 Task: Create a rule when a due date less than hours from now is set on a card by anyone except me.
Action: Mouse moved to (811, 229)
Screenshot: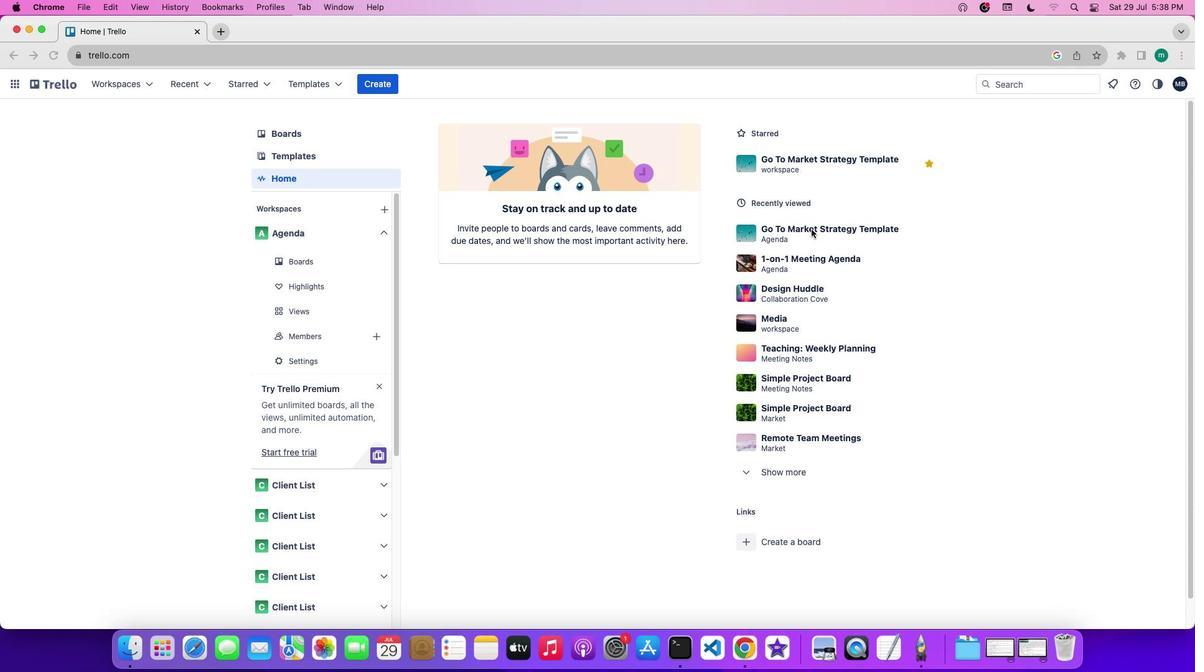 
Action: Mouse pressed left at (811, 229)
Screenshot: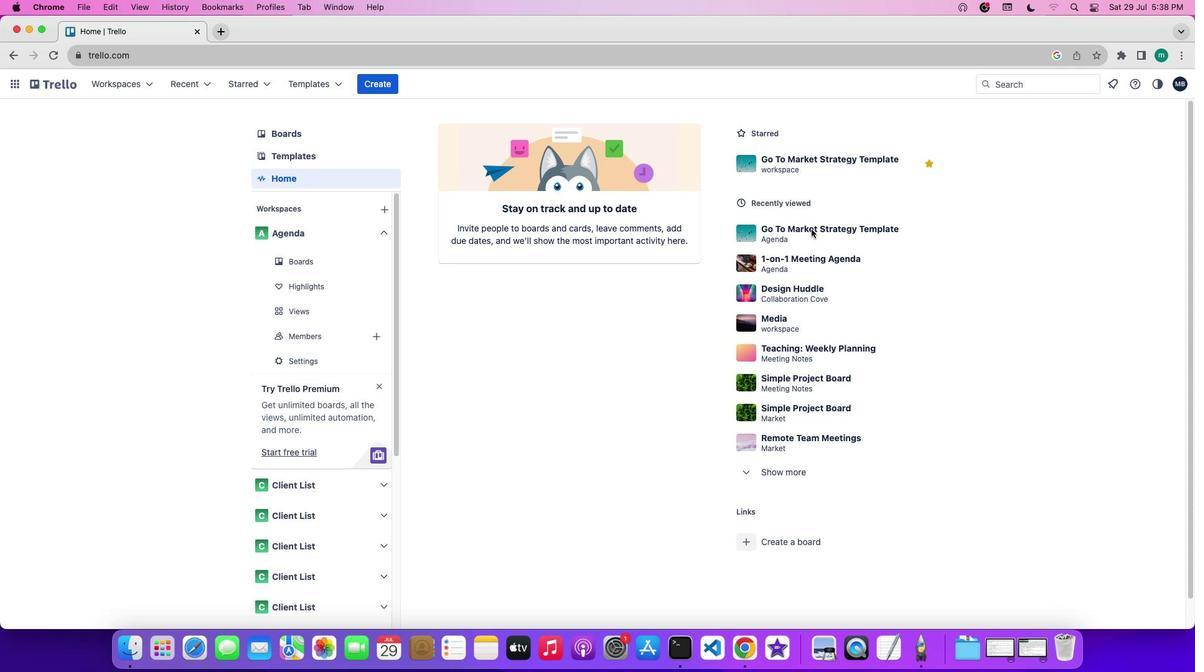 
Action: Mouse pressed left at (811, 229)
Screenshot: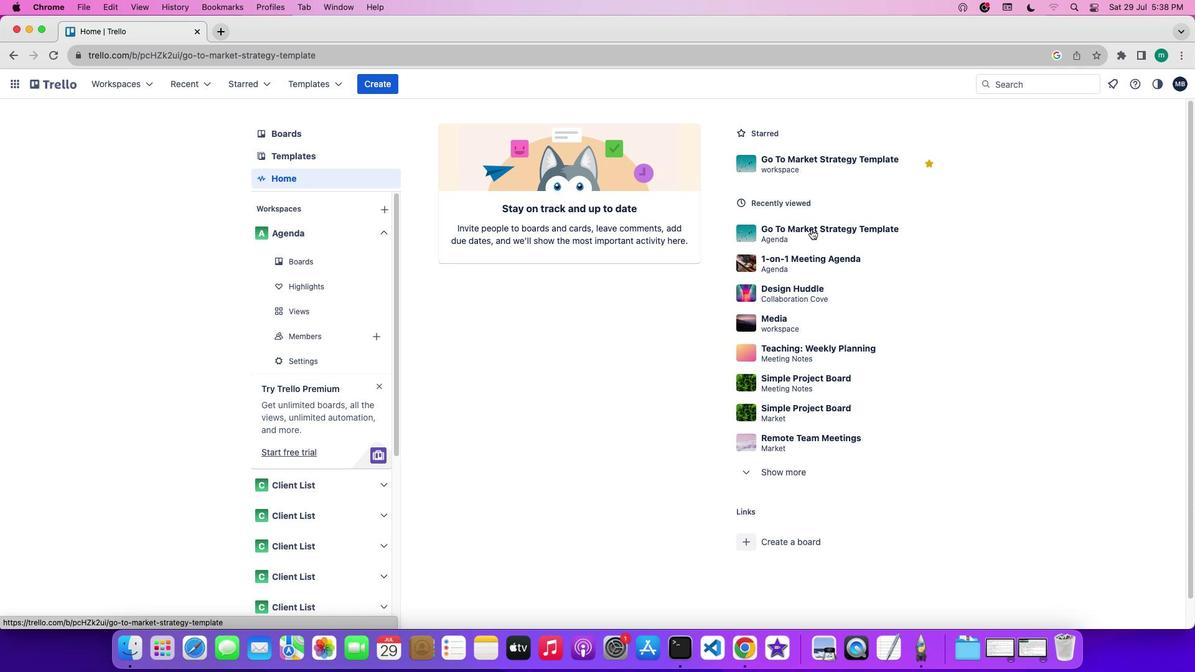 
Action: Mouse moved to (1089, 269)
Screenshot: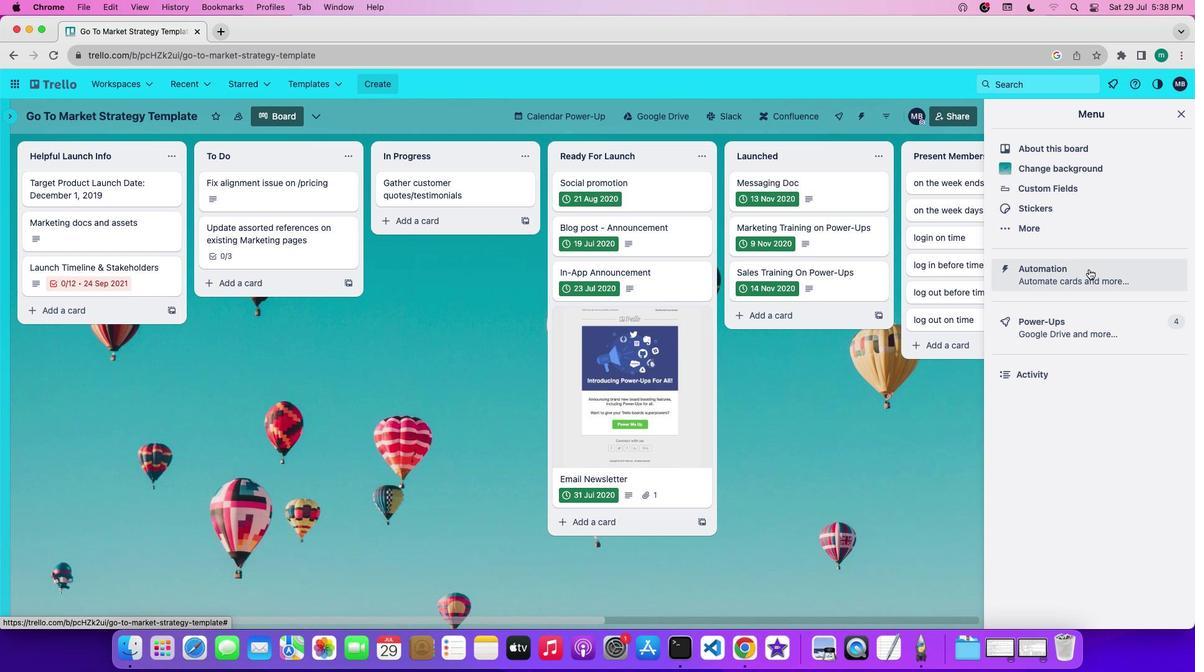 
Action: Mouse pressed left at (1089, 269)
Screenshot: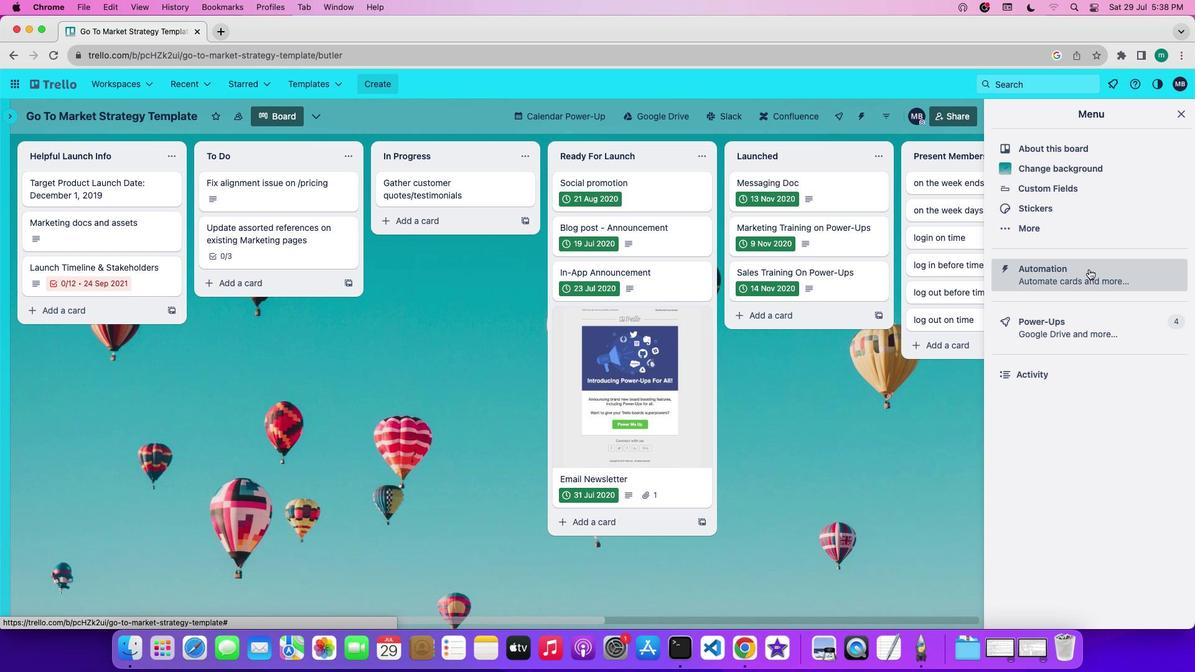 
Action: Mouse moved to (48, 222)
Screenshot: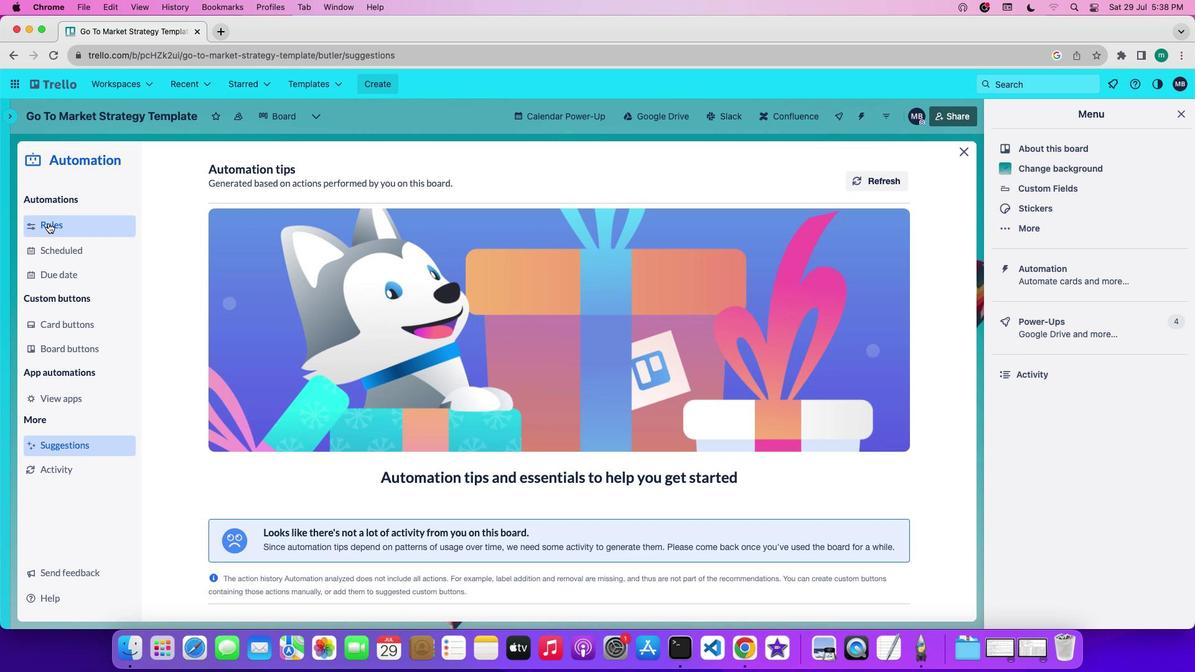
Action: Mouse pressed left at (48, 222)
Screenshot: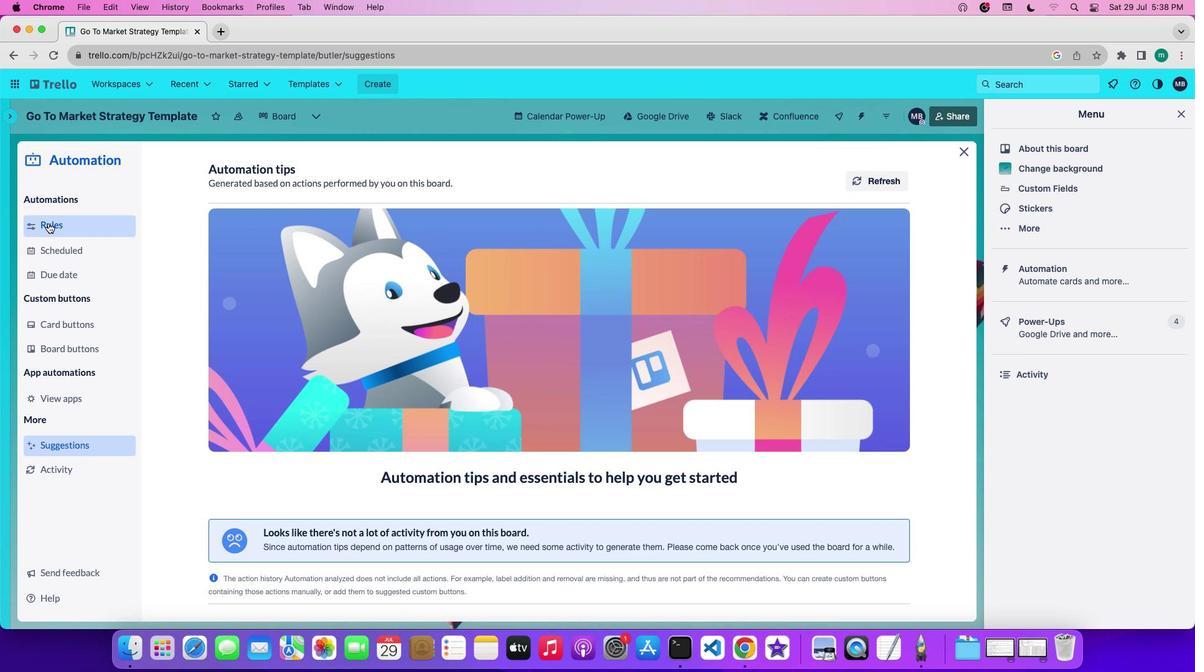 
Action: Mouse moved to (283, 450)
Screenshot: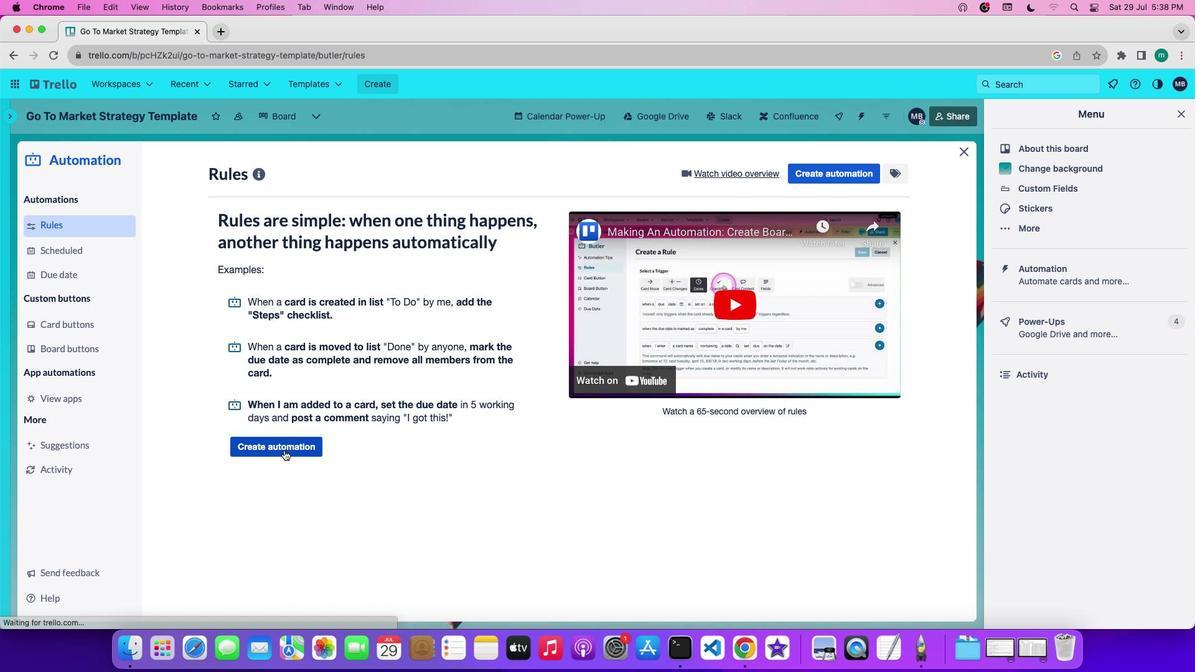
Action: Mouse pressed left at (283, 450)
Screenshot: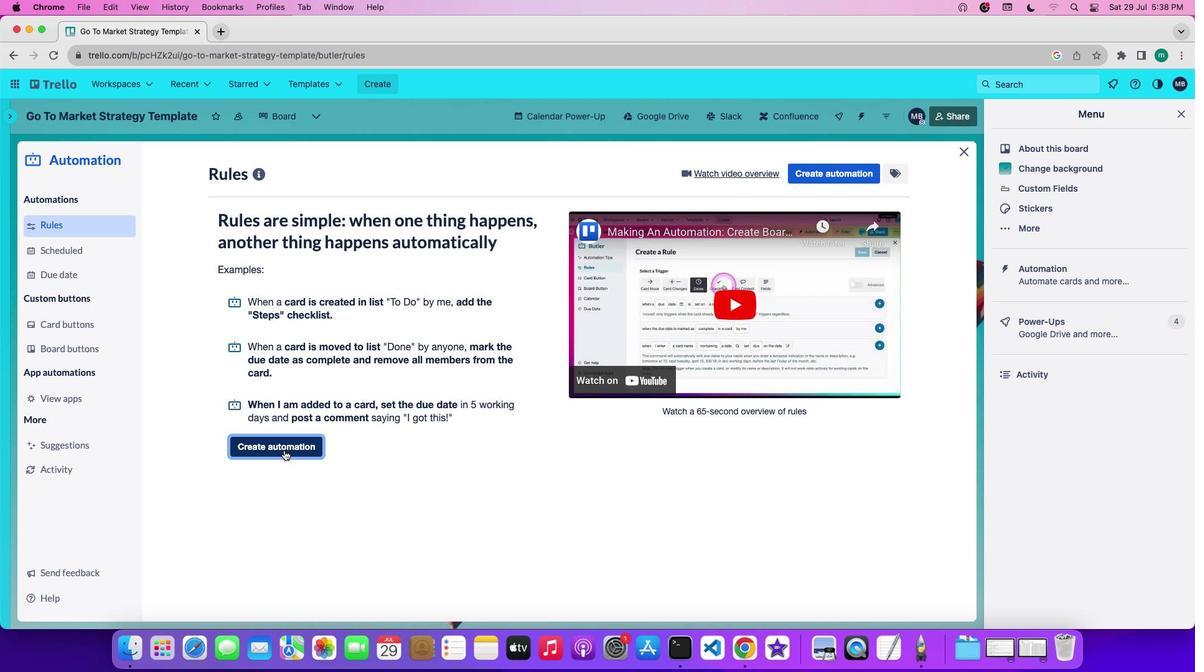 
Action: Mouse moved to (573, 297)
Screenshot: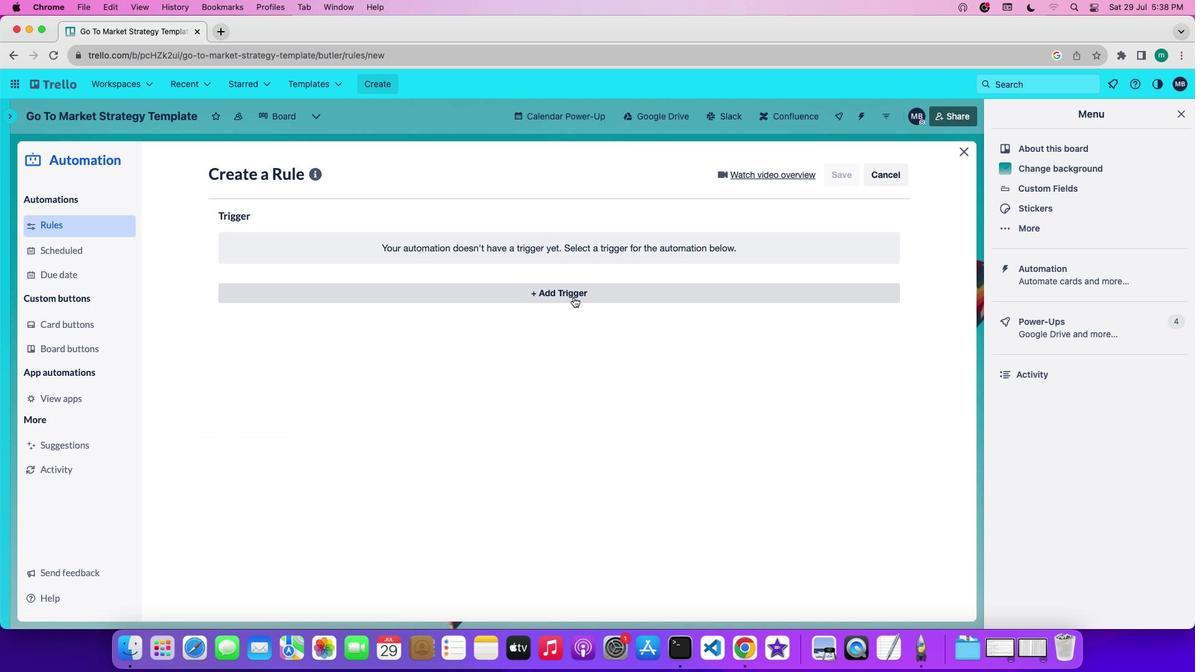 
Action: Mouse pressed left at (573, 297)
Screenshot: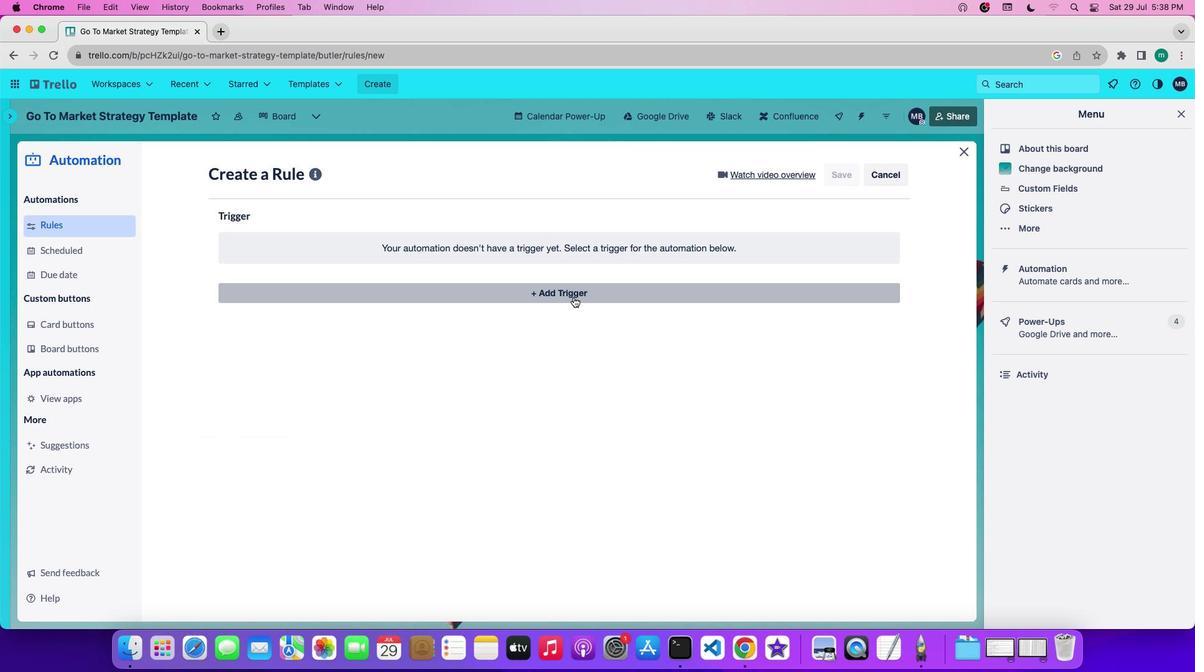 
Action: Mouse moved to (351, 335)
Screenshot: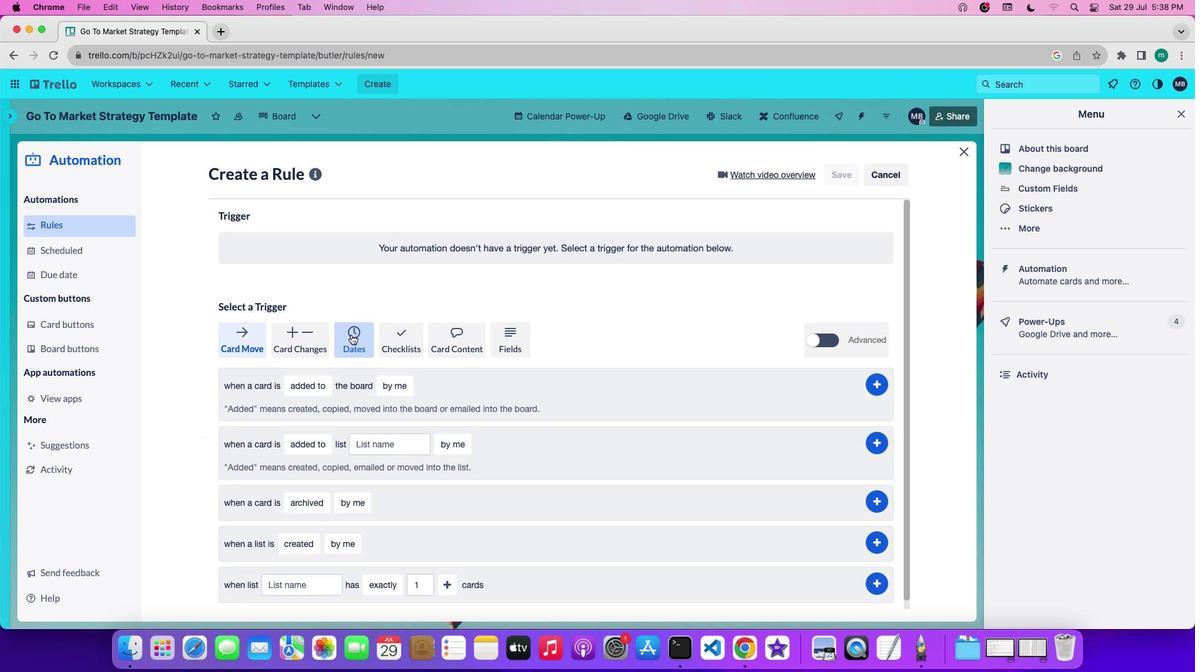 
Action: Mouse pressed left at (351, 335)
Screenshot: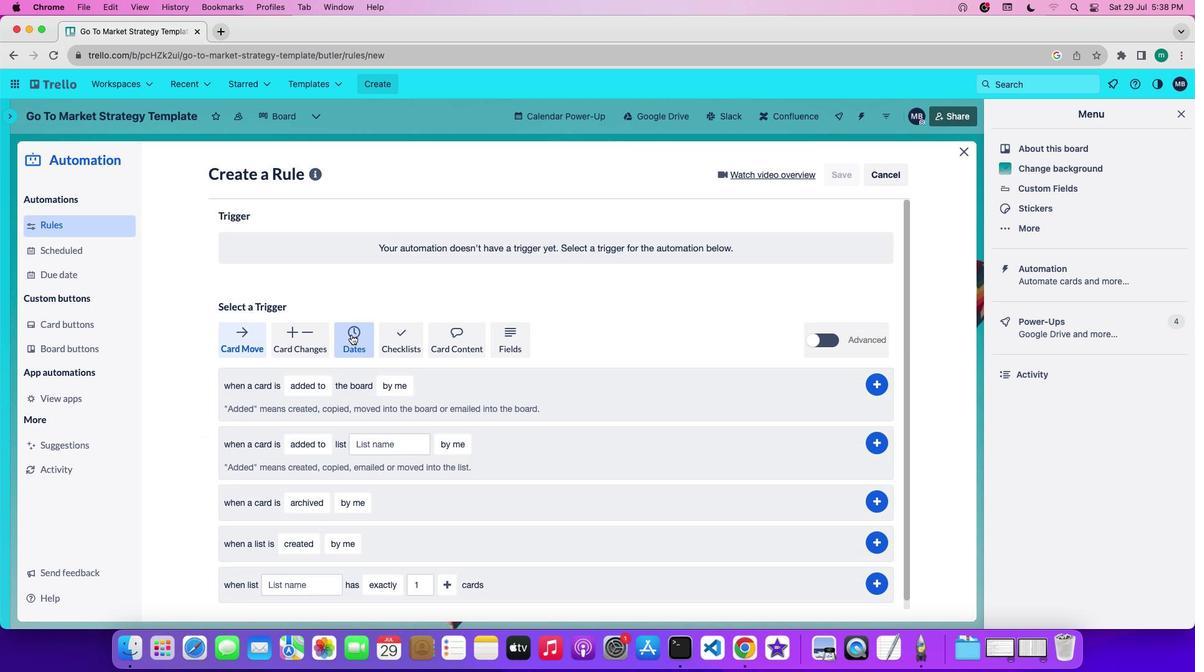 
Action: Mouse moved to (277, 380)
Screenshot: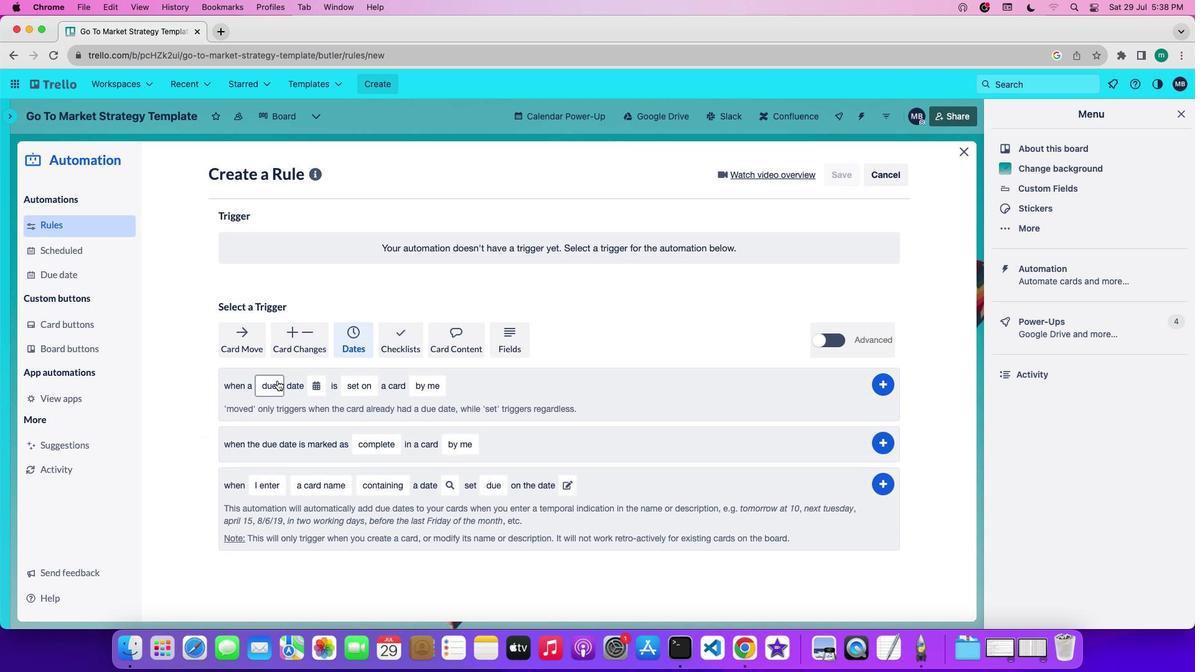 
Action: Mouse pressed left at (277, 380)
Screenshot: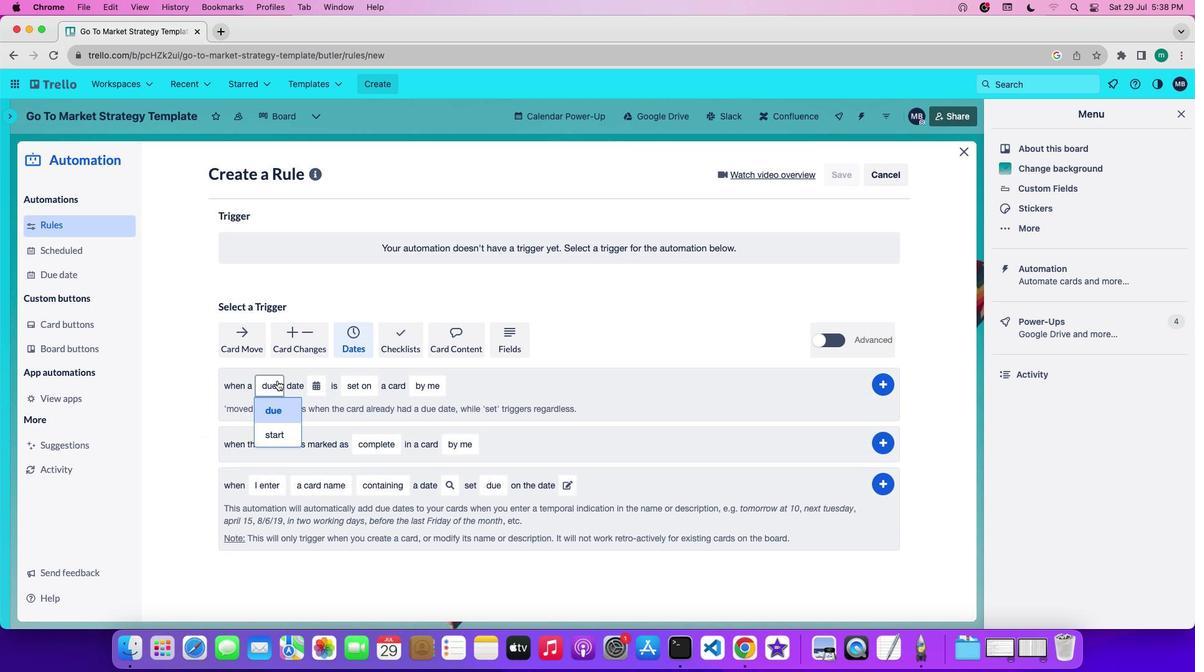 
Action: Mouse moved to (280, 412)
Screenshot: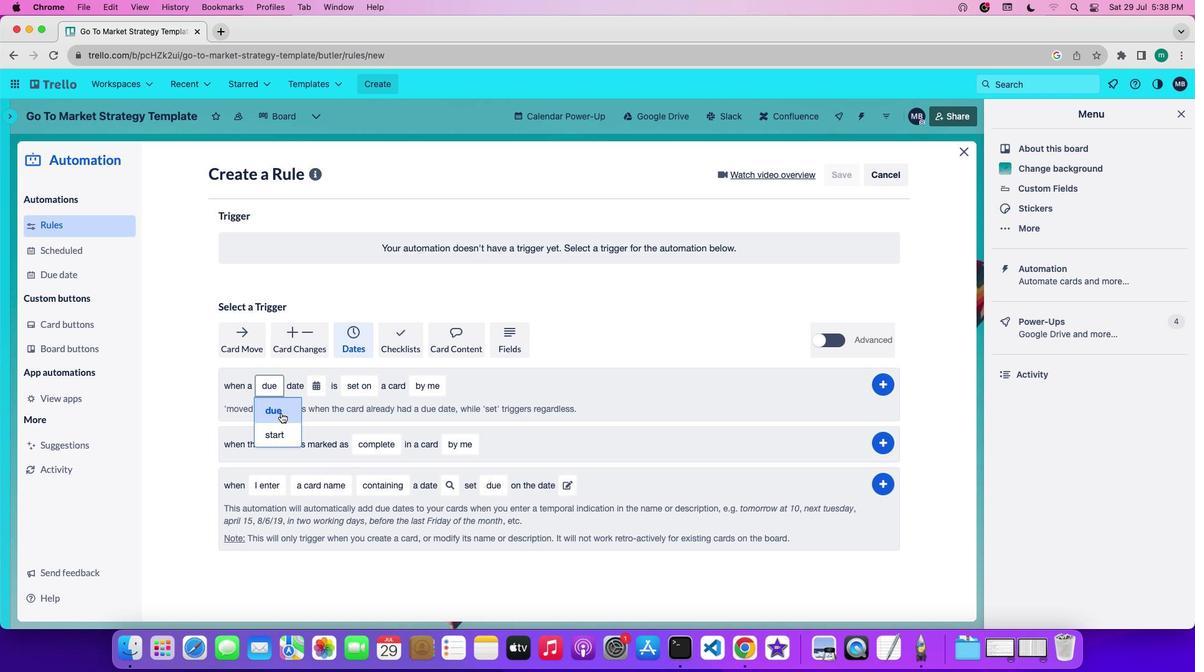 
Action: Mouse pressed left at (280, 412)
Screenshot: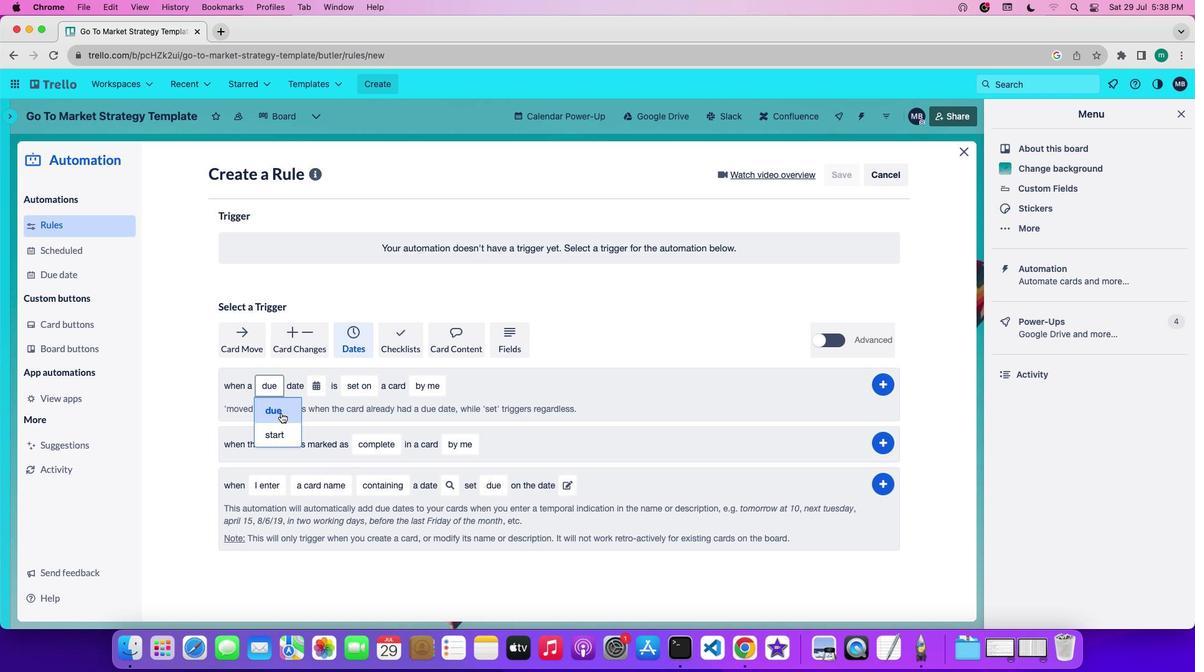
Action: Mouse moved to (313, 385)
Screenshot: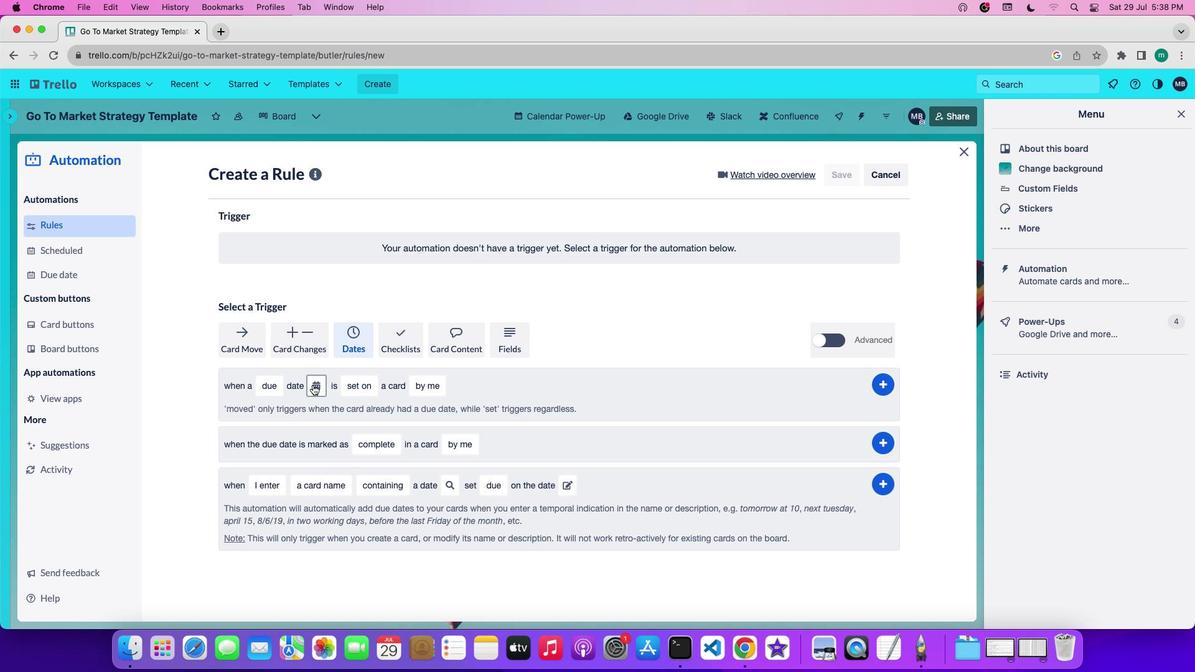 
Action: Mouse pressed left at (313, 385)
Screenshot: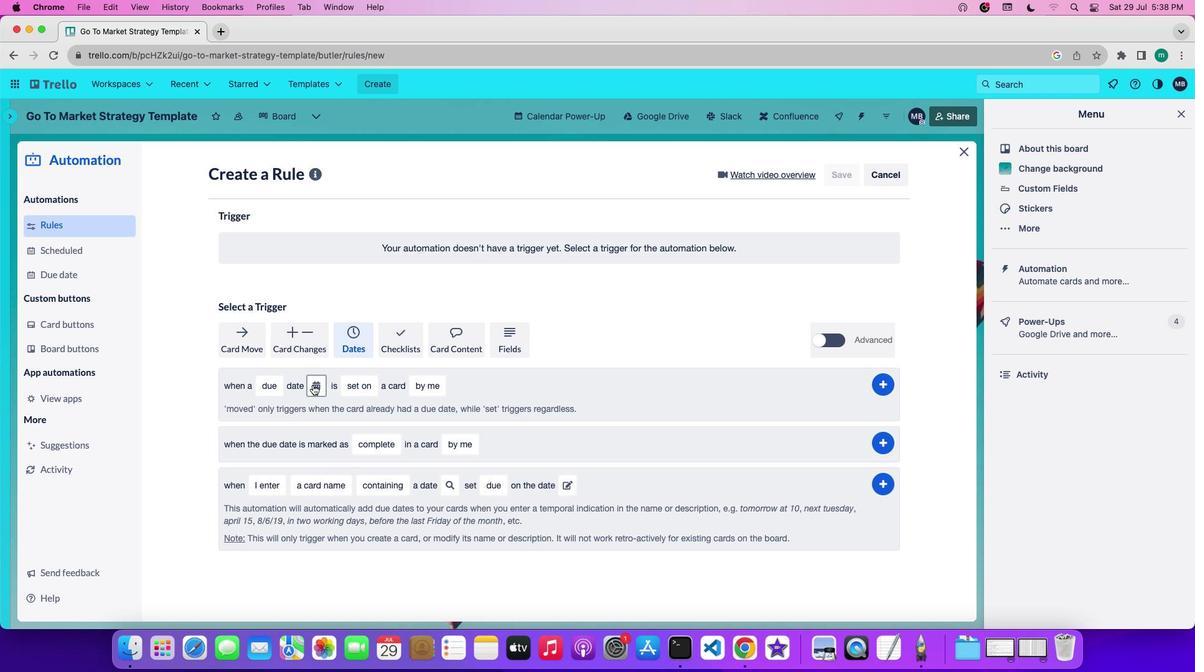 
Action: Mouse moved to (334, 463)
Screenshot: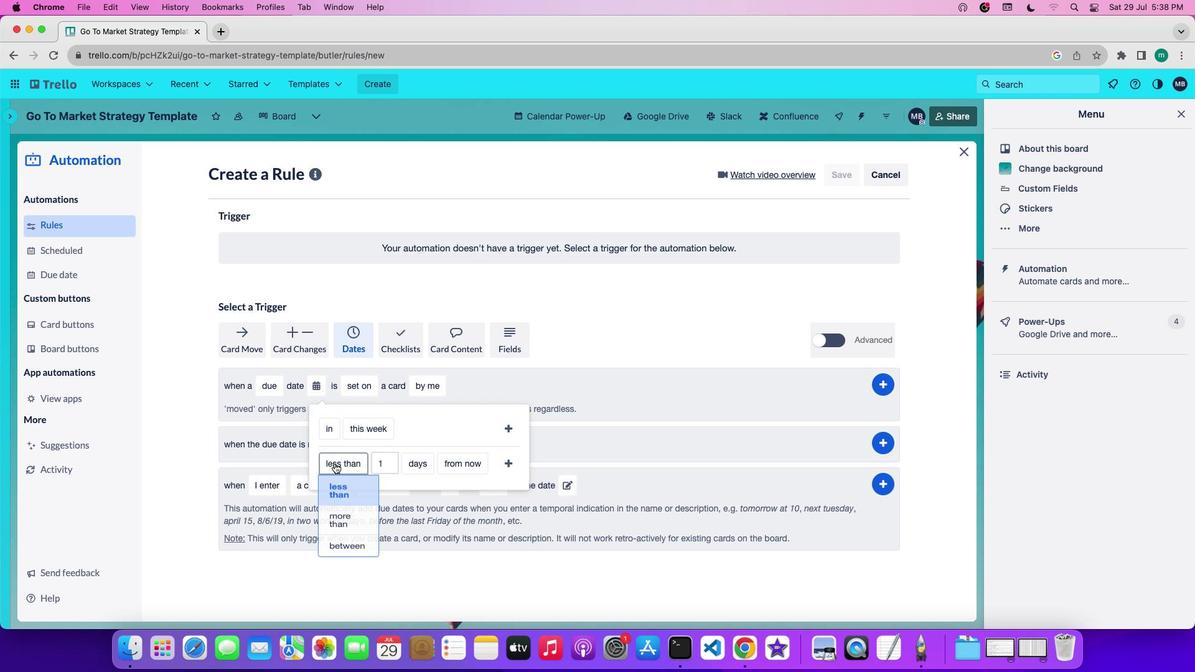 
Action: Mouse pressed left at (334, 463)
Screenshot: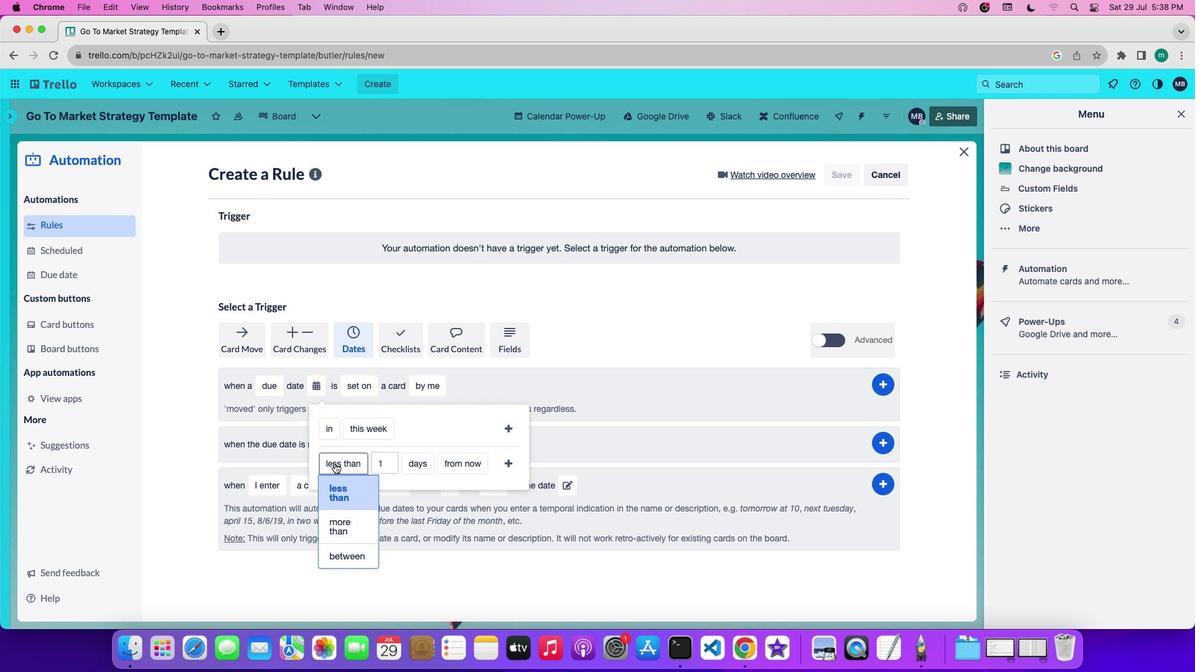 
Action: Mouse moved to (348, 487)
Screenshot: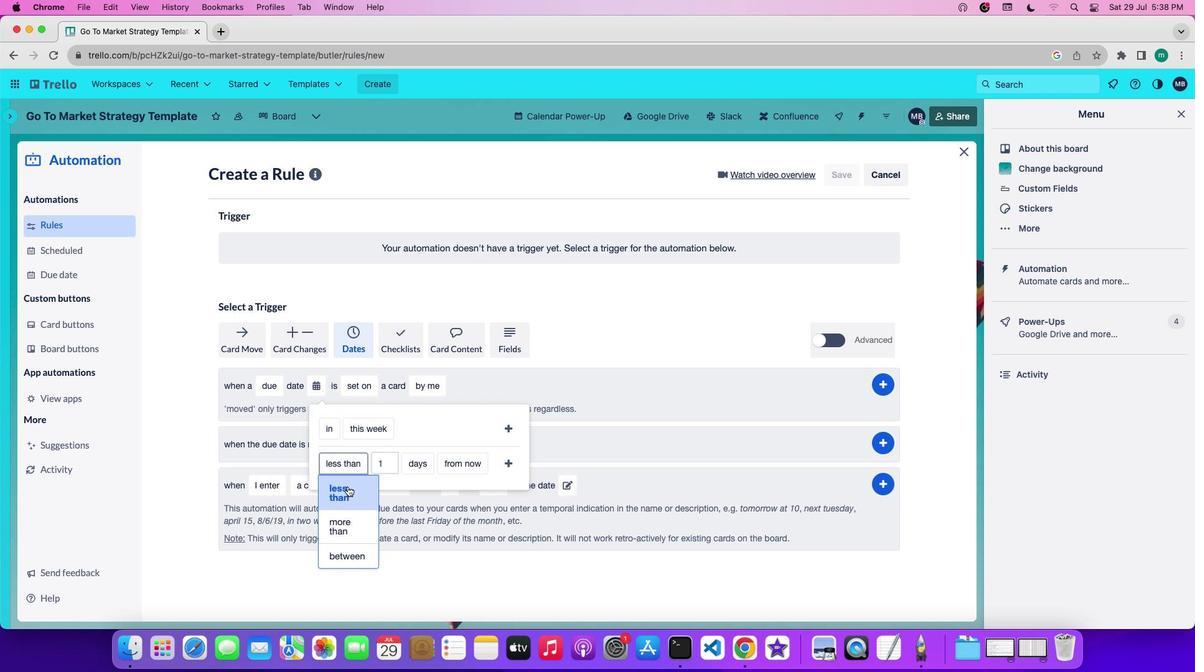 
Action: Mouse pressed left at (348, 487)
Screenshot: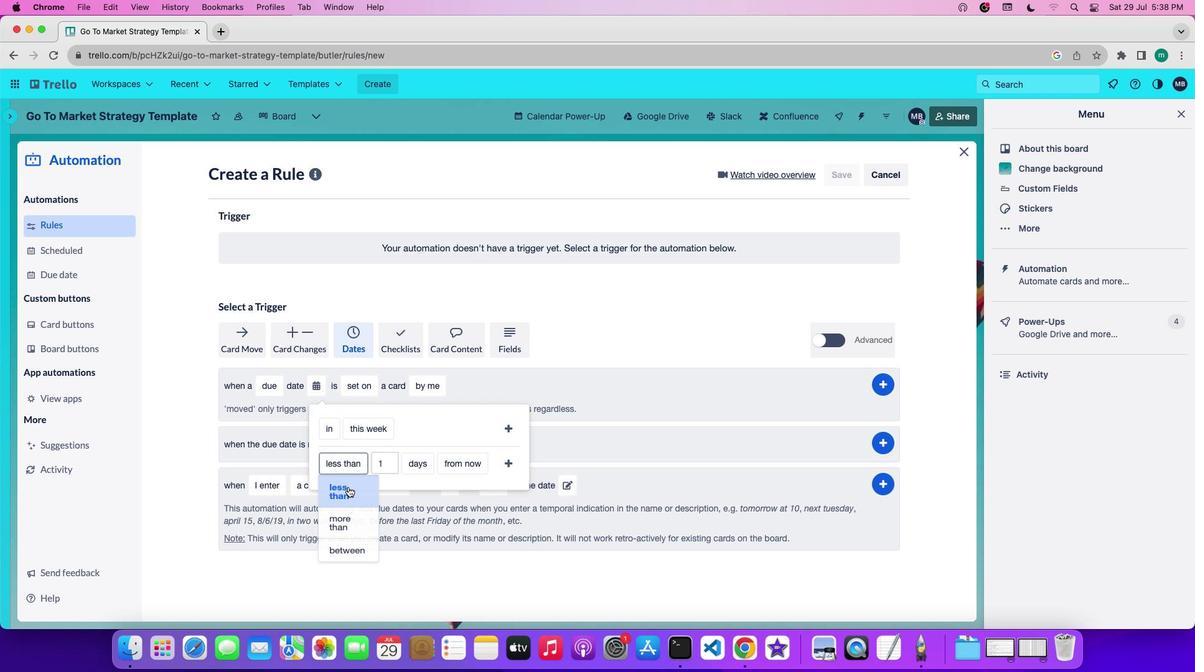 
Action: Mouse moved to (417, 464)
Screenshot: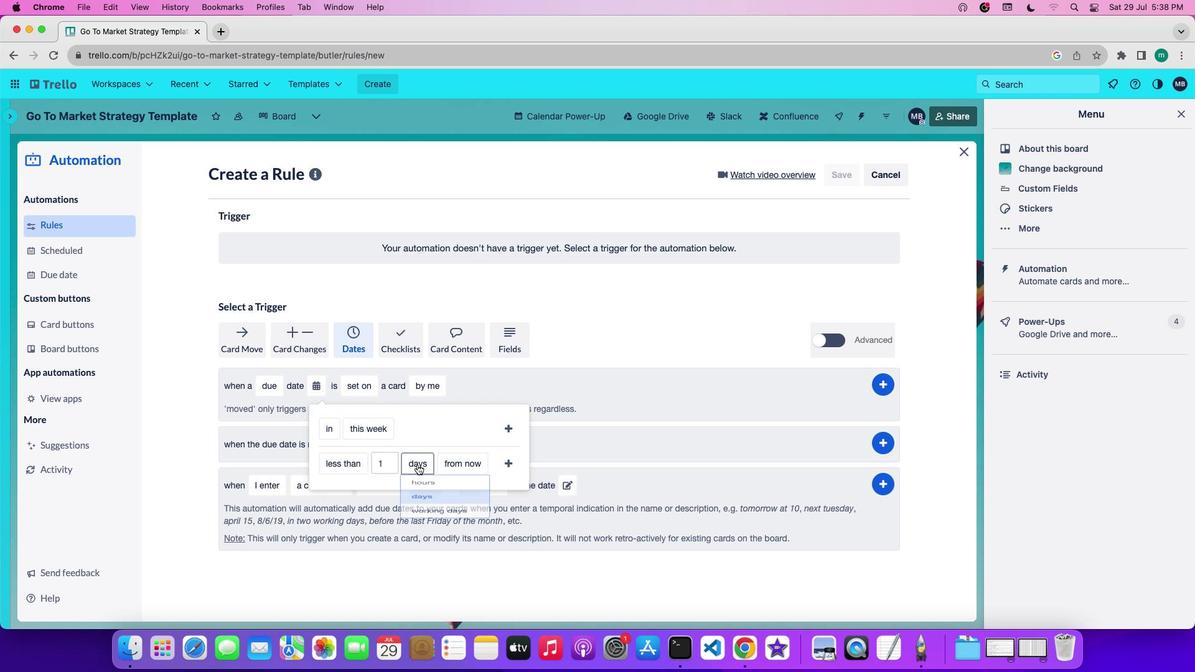 
Action: Mouse pressed left at (417, 464)
Screenshot: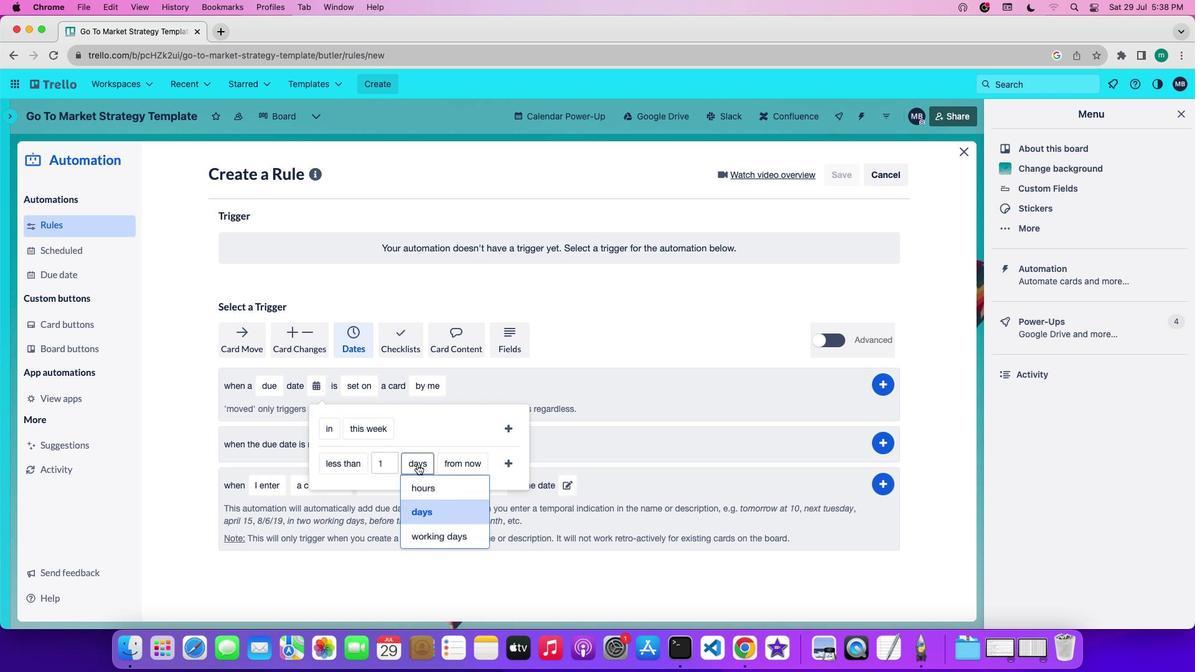 
Action: Mouse moved to (425, 489)
Screenshot: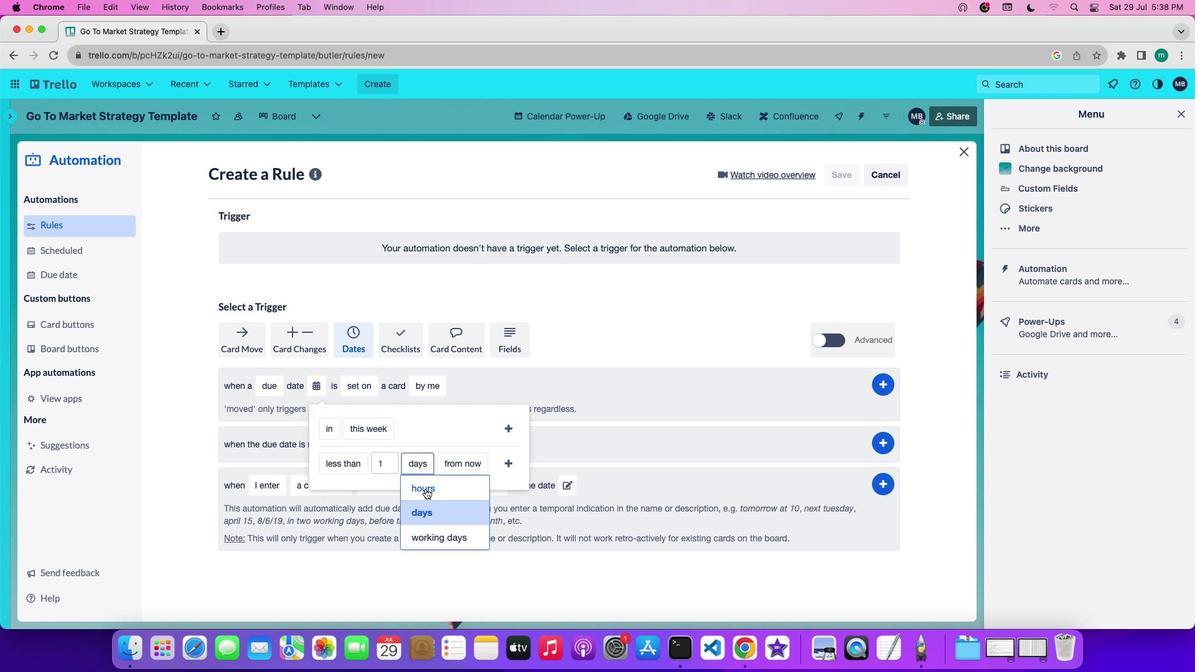 
Action: Mouse pressed left at (425, 489)
Screenshot: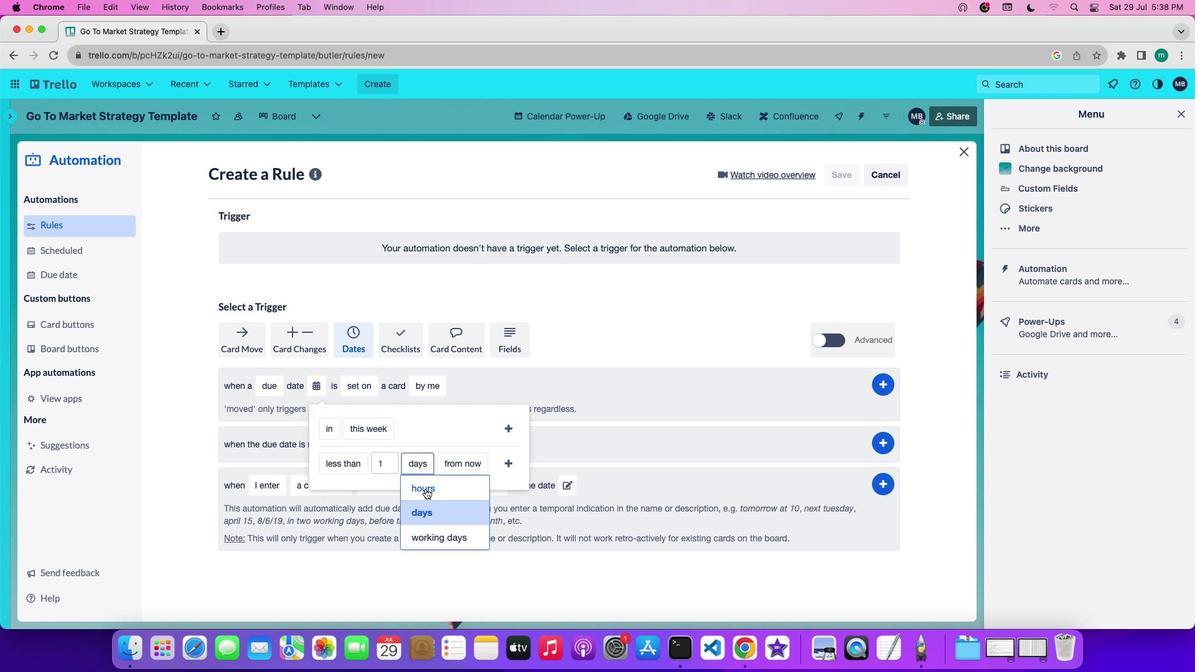 
Action: Mouse moved to (468, 459)
Screenshot: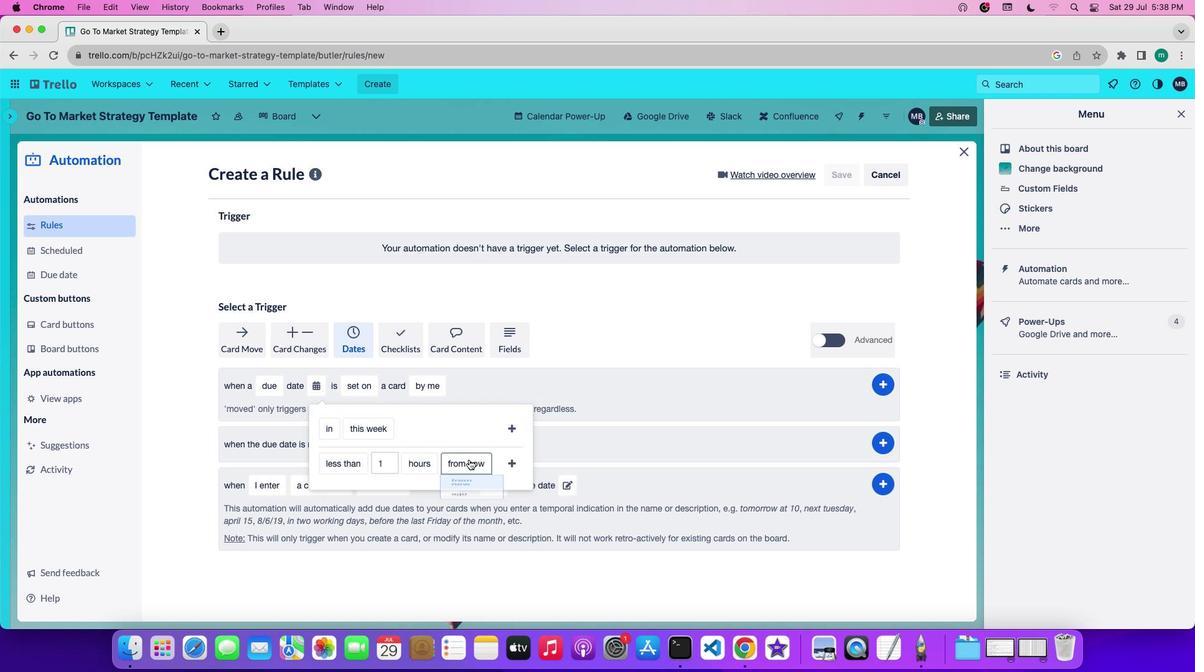 
Action: Mouse pressed left at (468, 459)
Screenshot: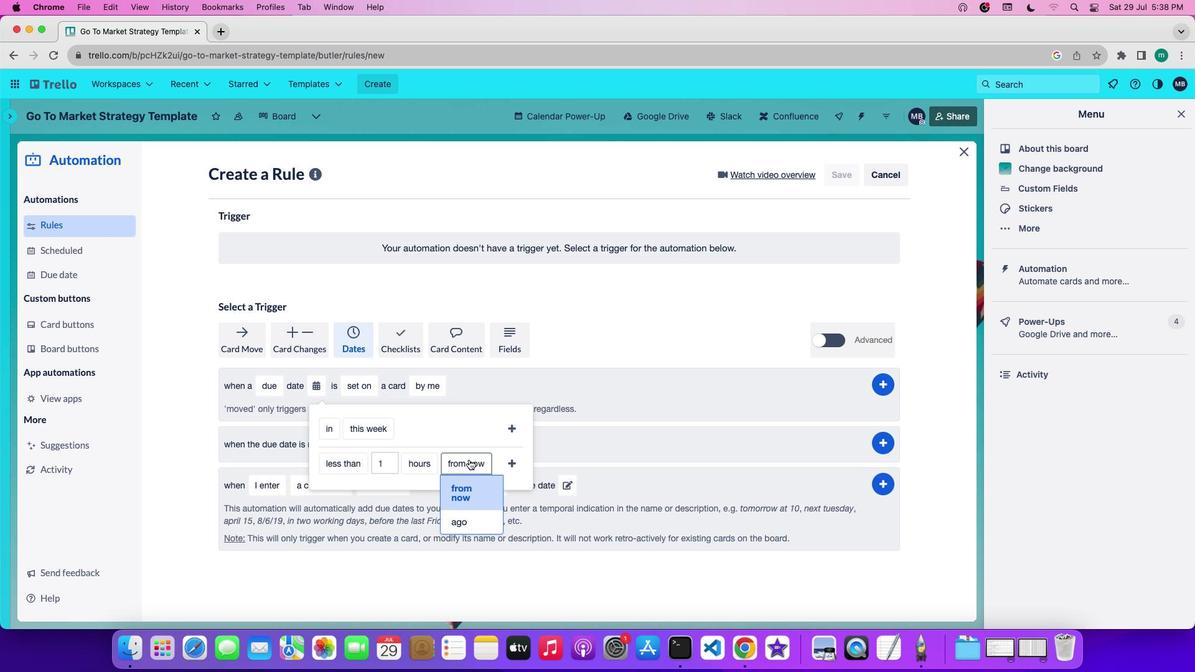 
Action: Mouse moved to (467, 482)
Screenshot: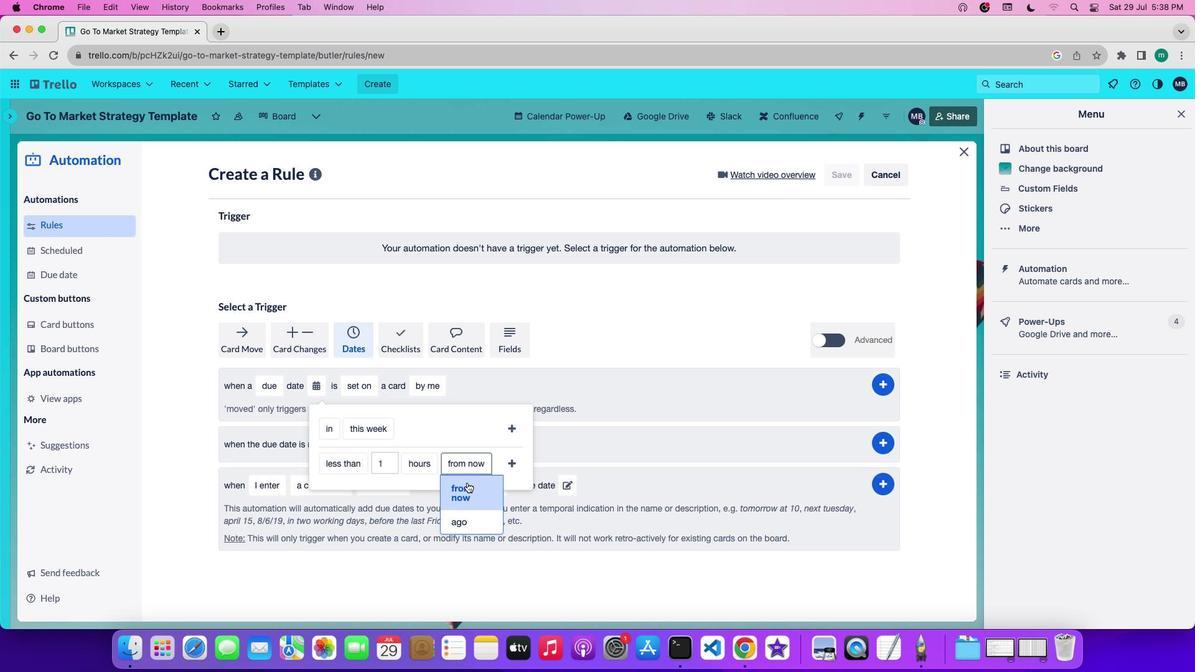 
Action: Mouse pressed left at (467, 482)
Screenshot: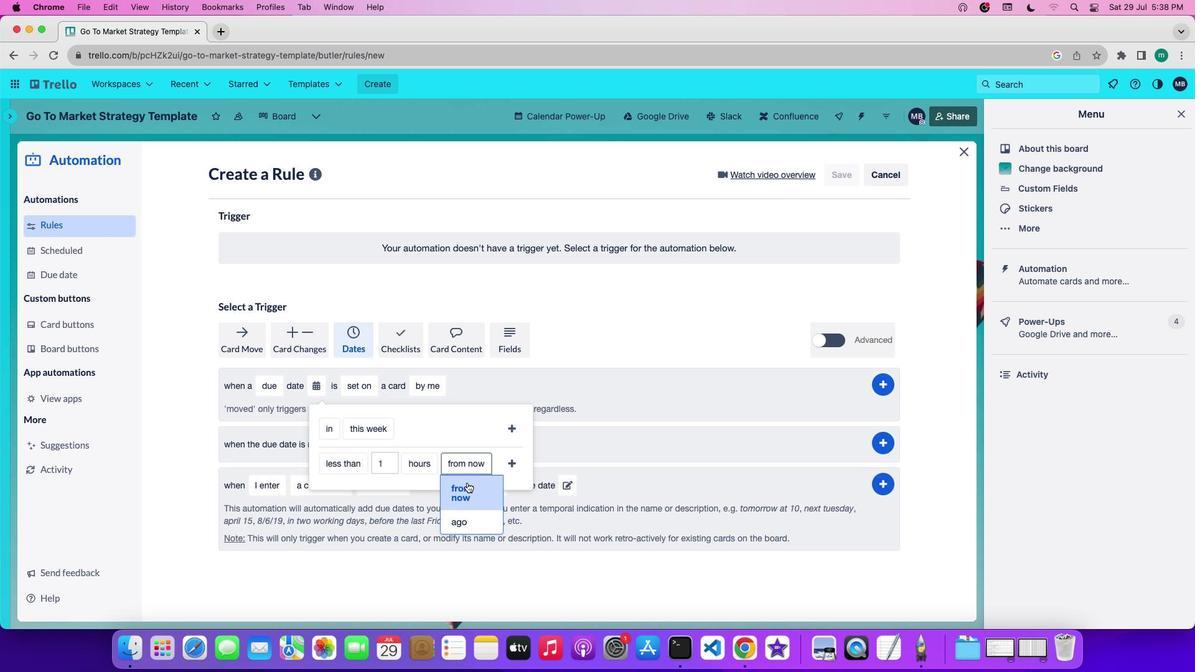 
Action: Mouse moved to (516, 464)
Screenshot: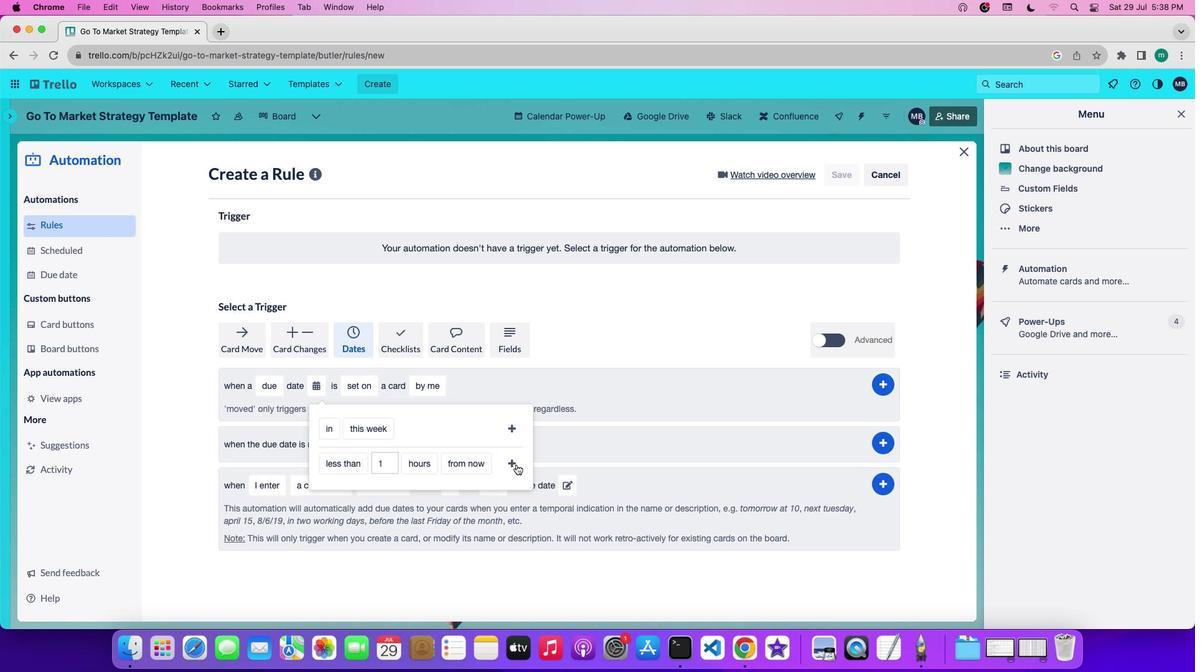 
Action: Mouse pressed left at (516, 464)
Screenshot: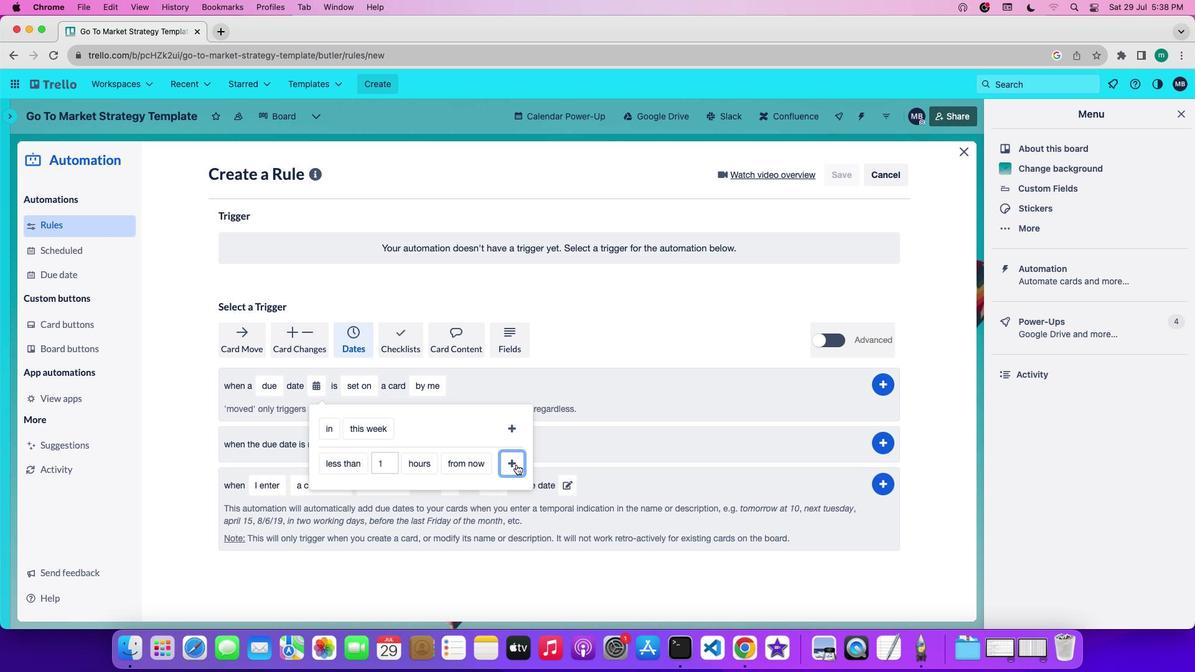 
Action: Mouse moved to (487, 386)
Screenshot: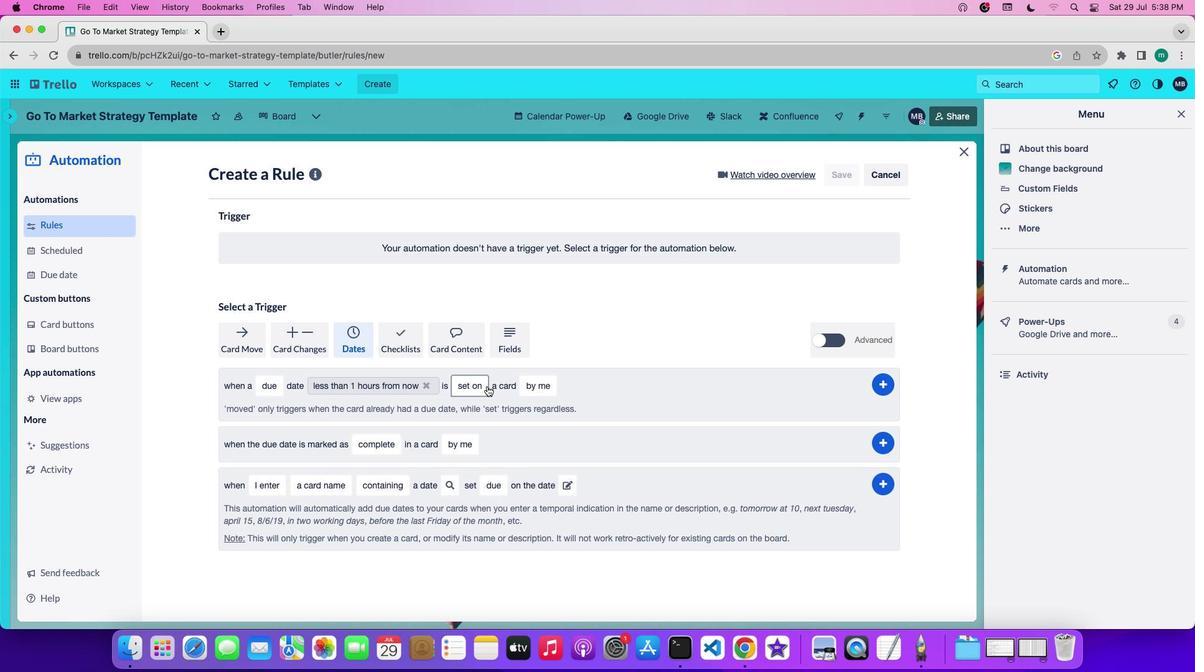 
Action: Mouse pressed left at (487, 386)
Screenshot: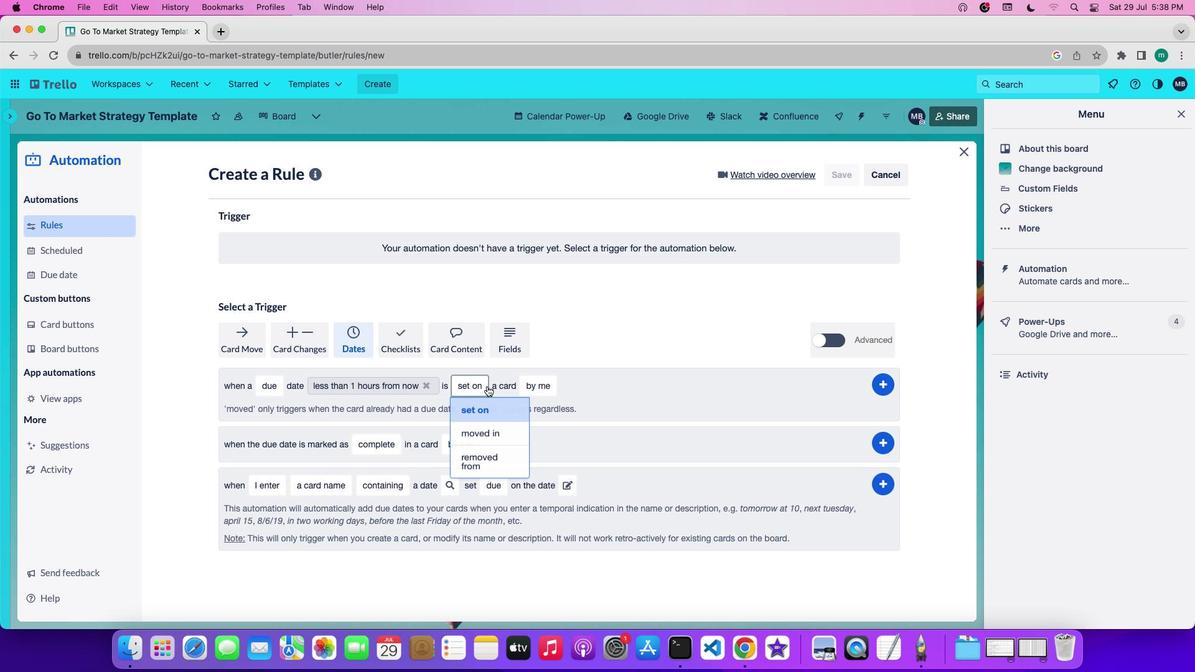 
Action: Mouse moved to (487, 407)
Screenshot: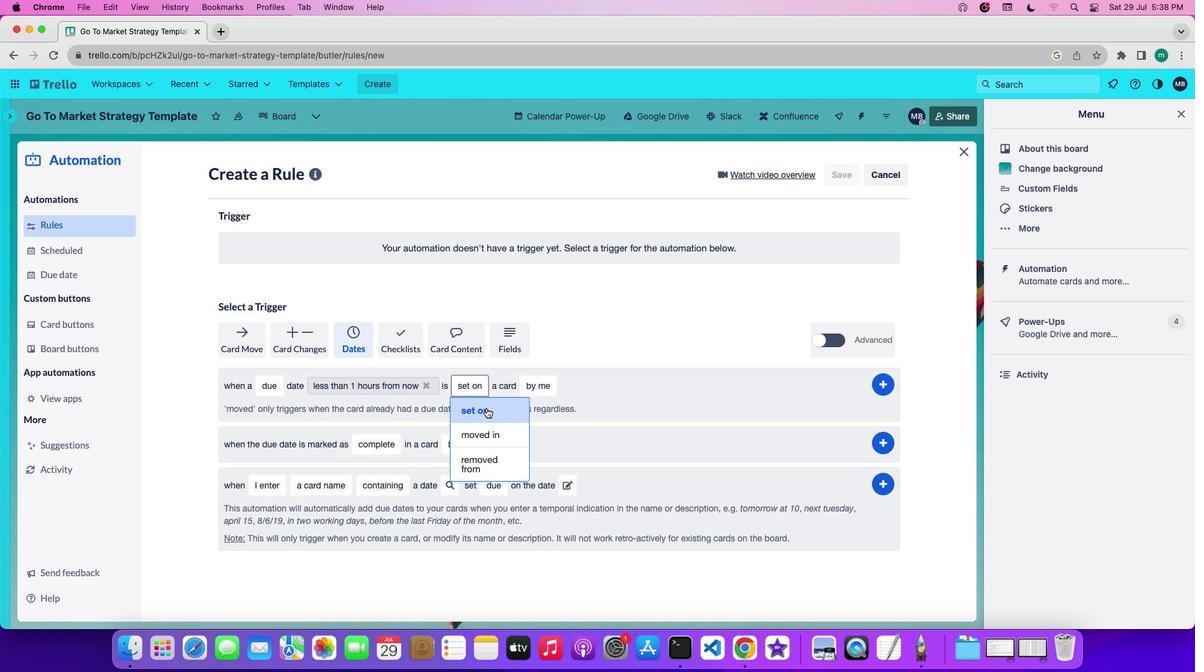 
Action: Mouse pressed left at (487, 407)
Screenshot: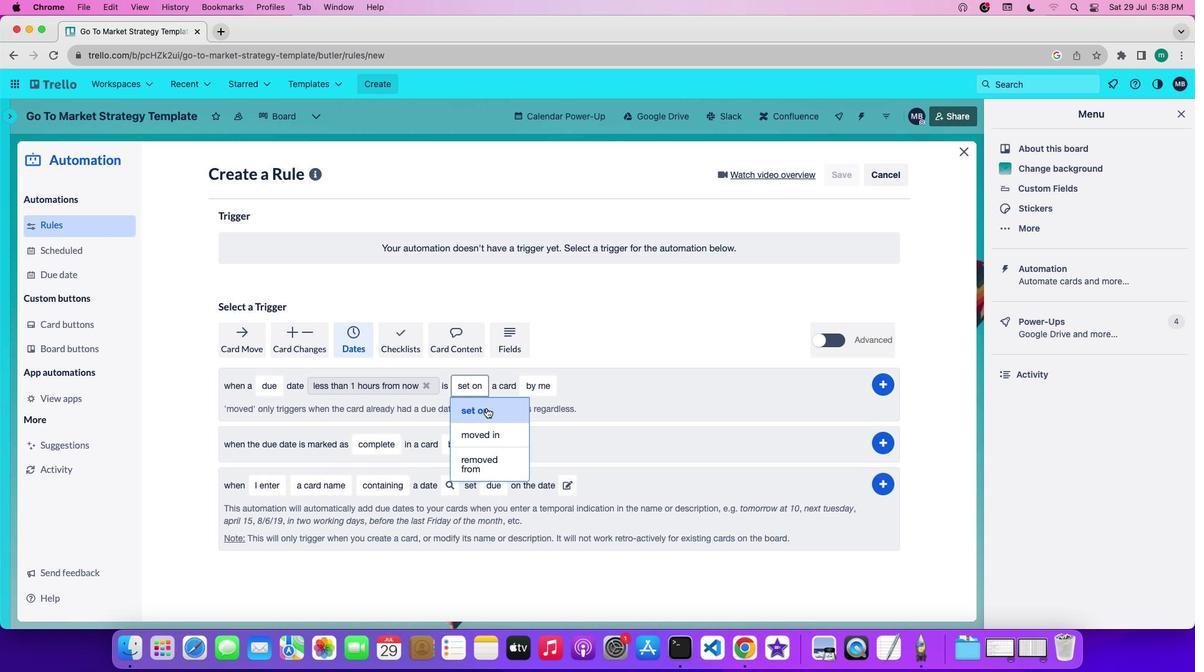 
Action: Mouse moved to (528, 387)
Screenshot: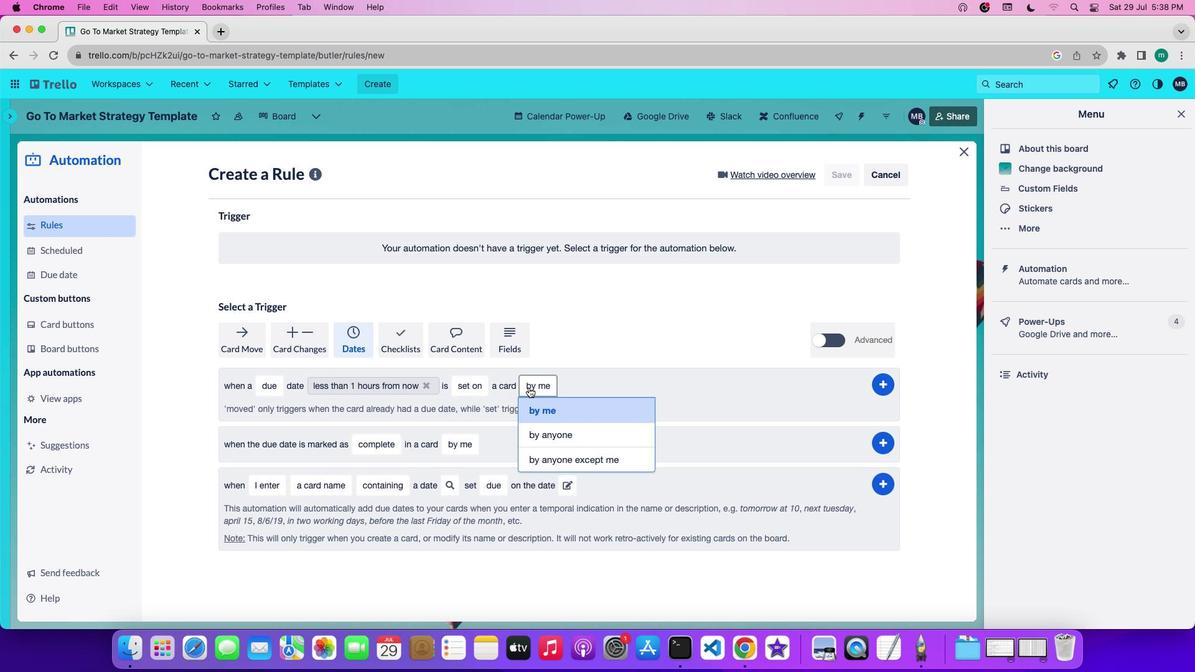 
Action: Mouse pressed left at (528, 387)
Screenshot: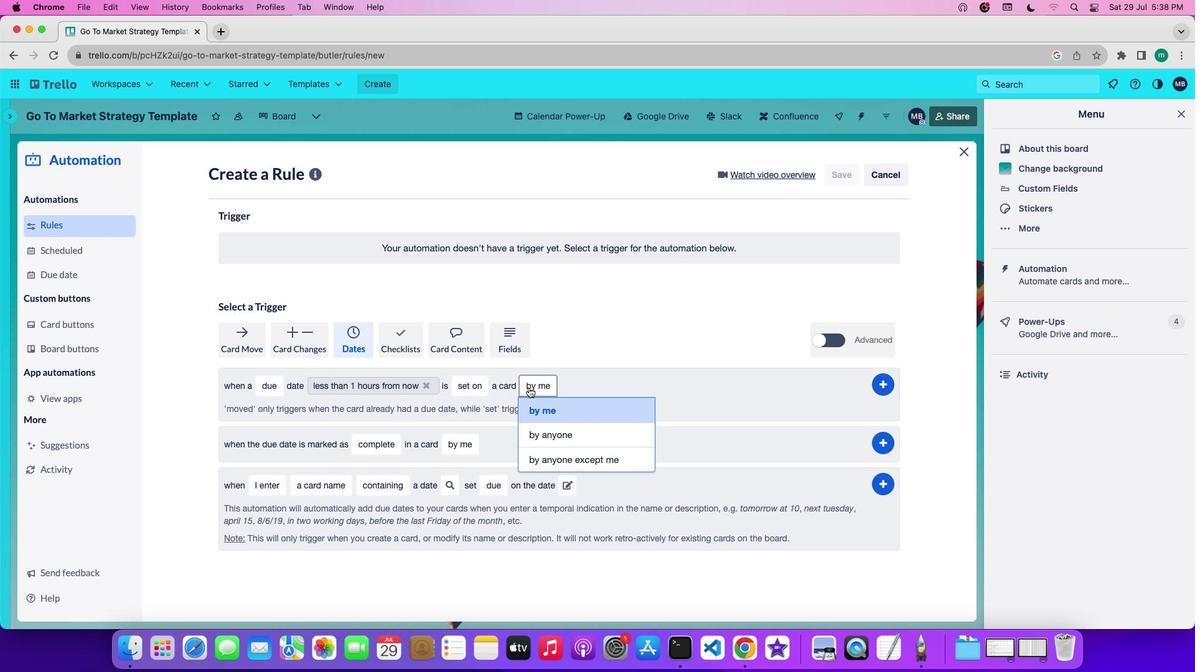 
Action: Mouse moved to (547, 456)
Screenshot: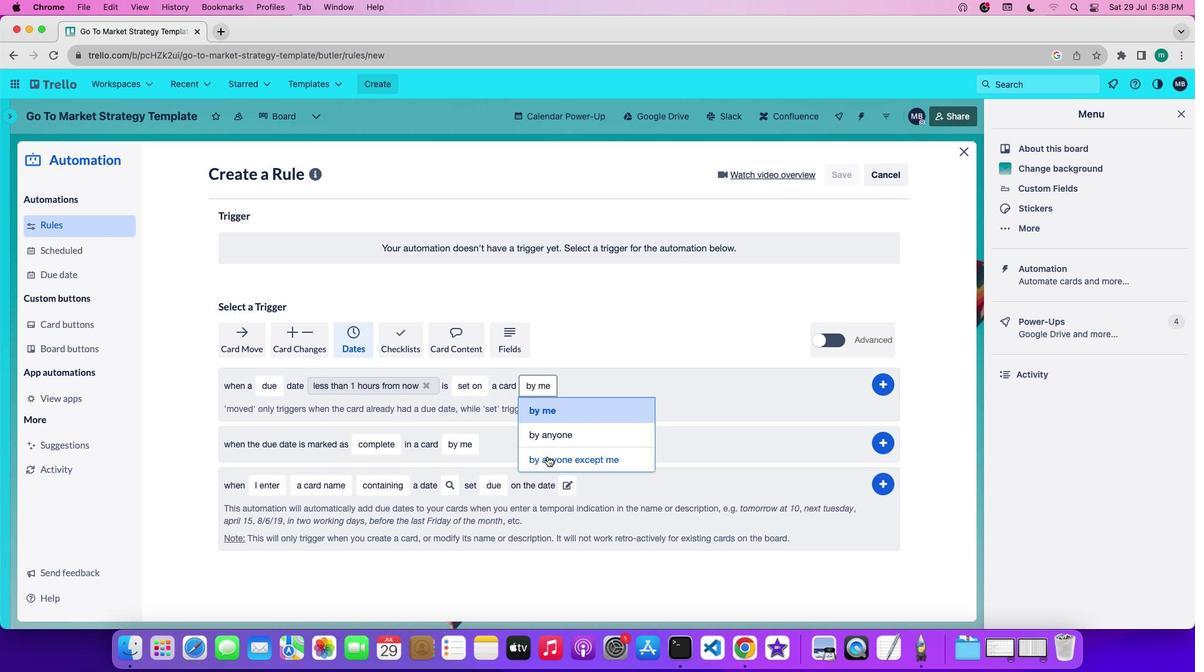 
Action: Mouse pressed left at (547, 456)
Screenshot: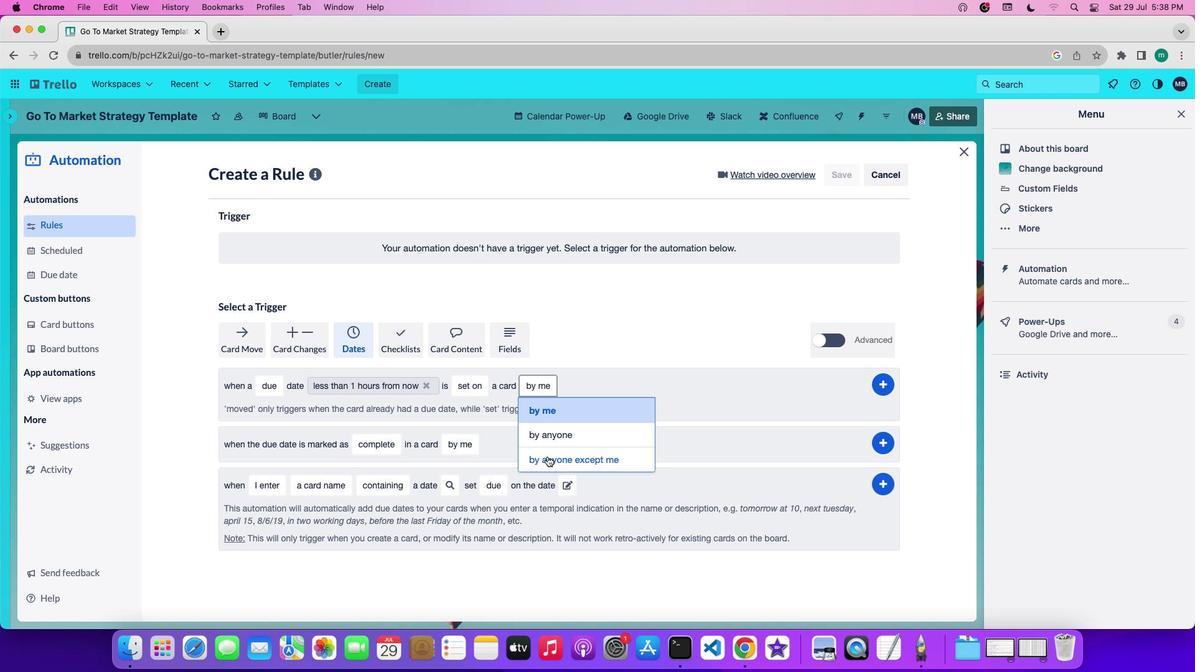 
Action: Mouse moved to (888, 384)
Screenshot: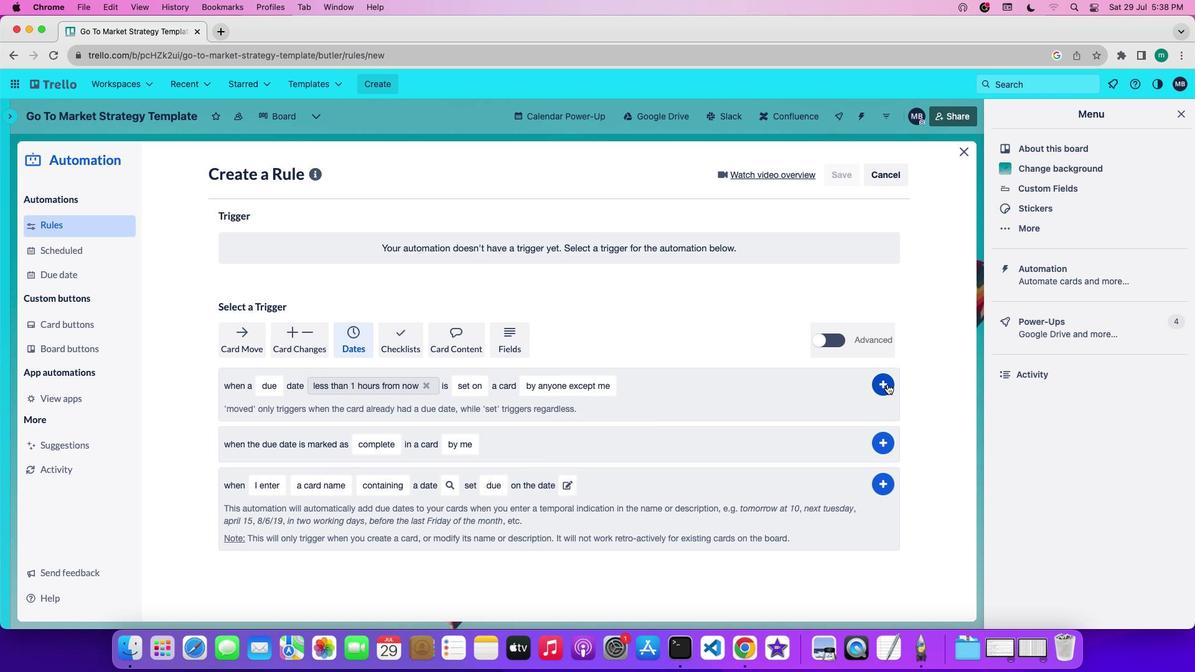 
Action: Mouse pressed left at (888, 384)
Screenshot: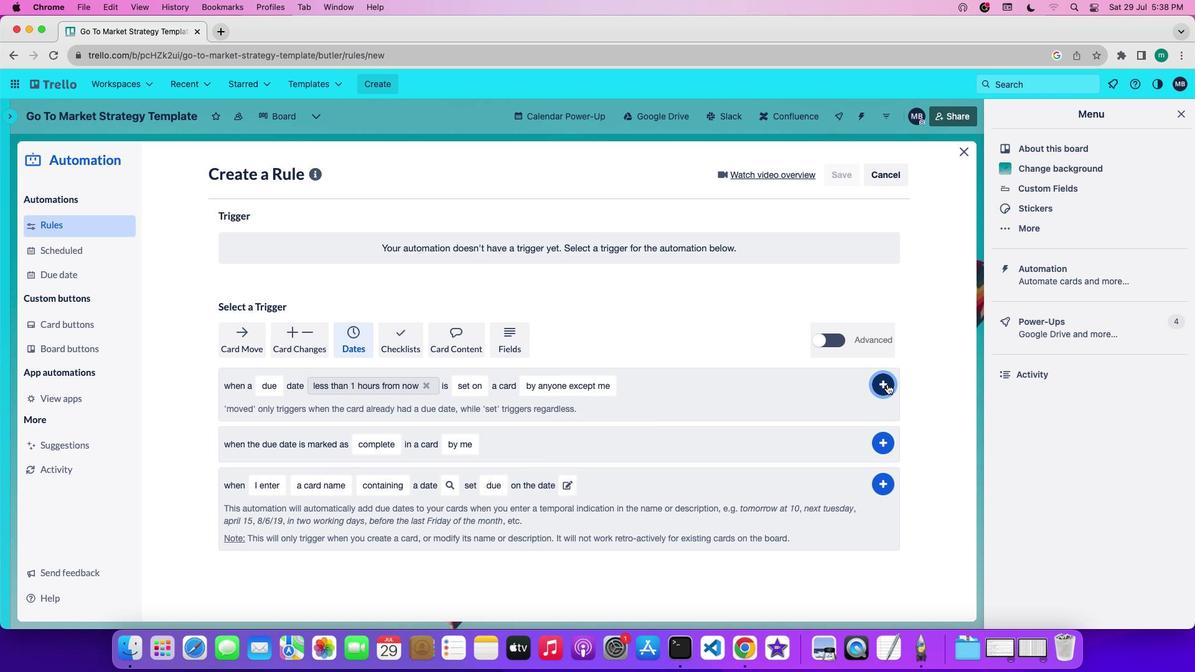 
Action: Mouse moved to (696, 430)
Screenshot: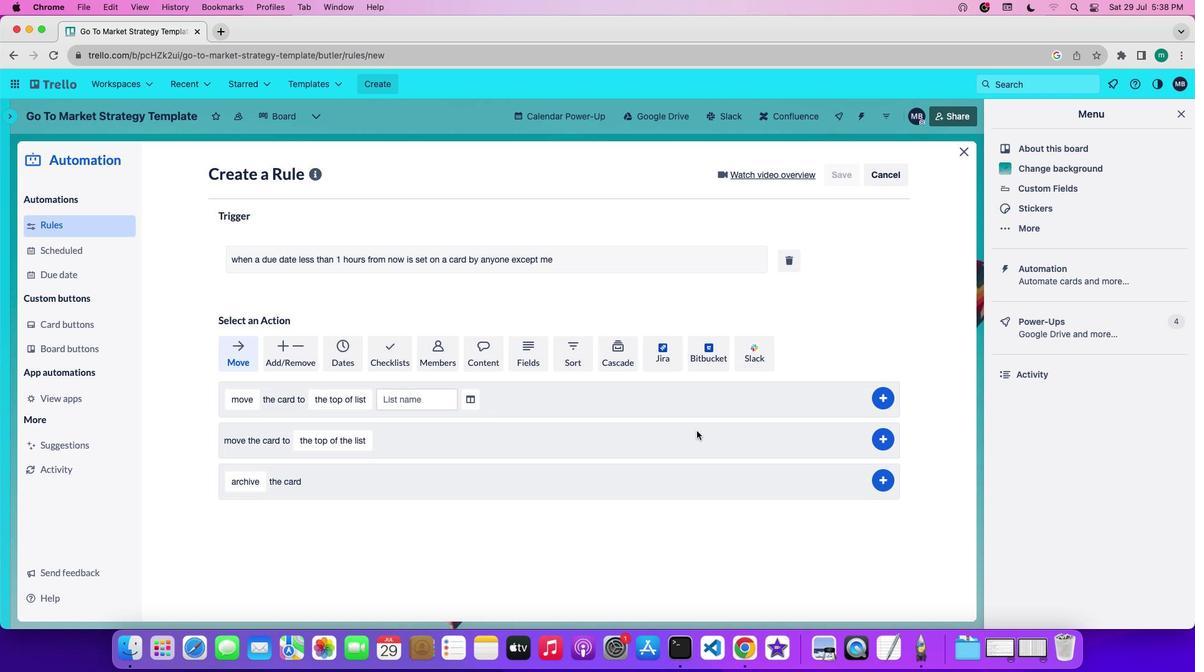 
